 Task: Search for a place to stay in Arequipa, Peru, from August 12 to August 15 for 1 adult. Set the price range between ₹12,000 and ₹16,000, select 2 bedrooms and 3 beds, enable 'Self check-in,' and choose 'English' as the host language.
Action: Mouse moved to (444, 84)
Screenshot: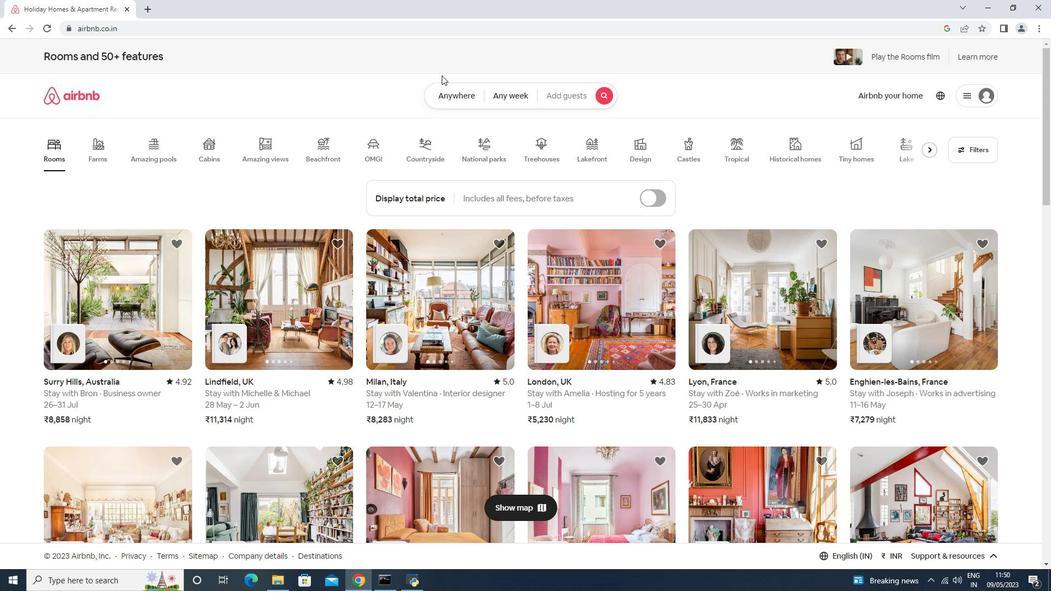 
Action: Mouse pressed left at (444, 84)
Screenshot: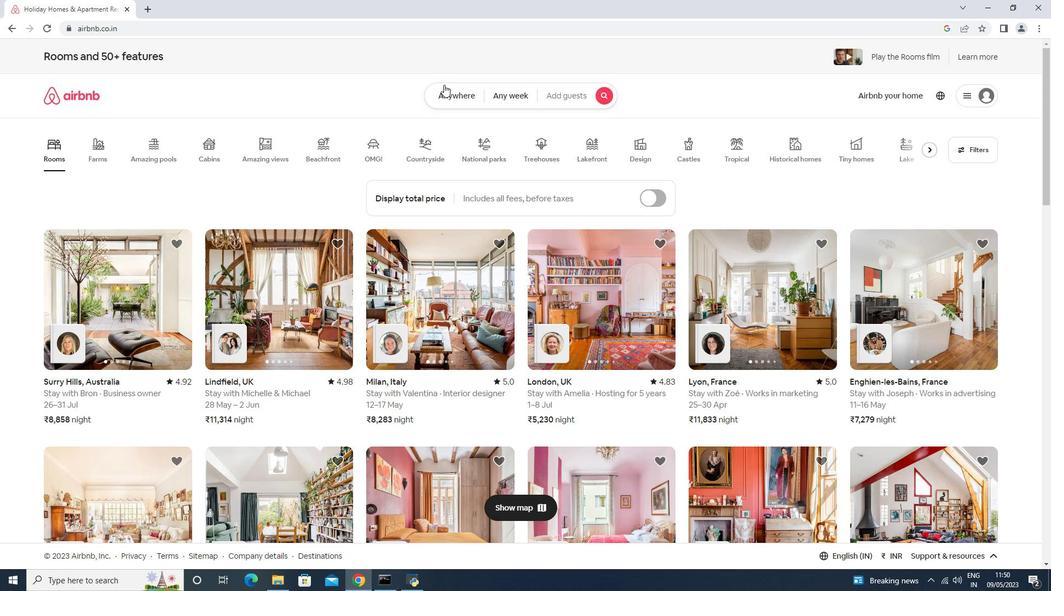 
Action: Mouse moved to (397, 141)
Screenshot: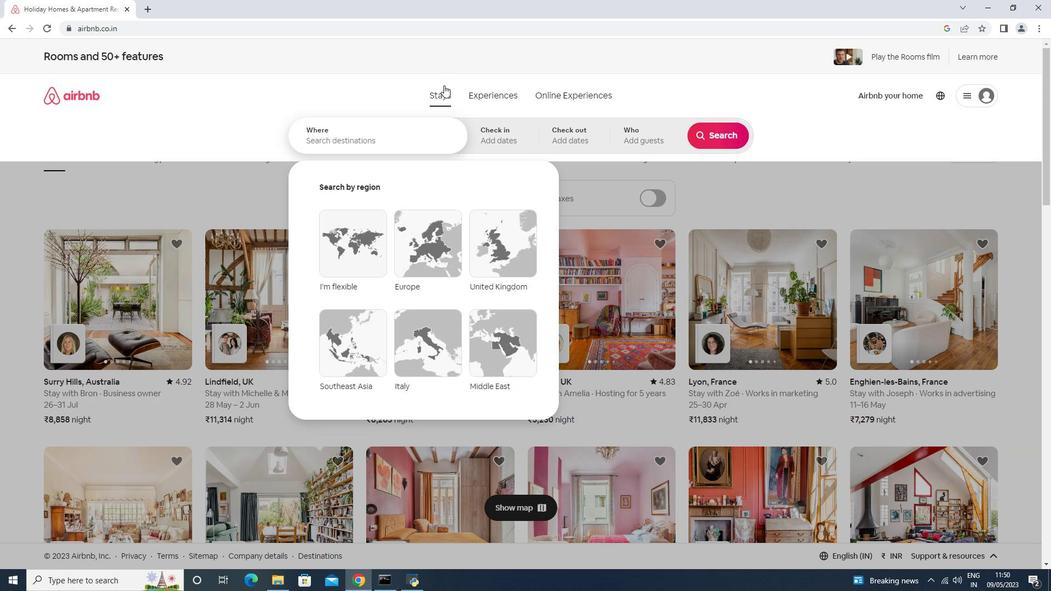
Action: Mouse pressed left at (397, 141)
Screenshot: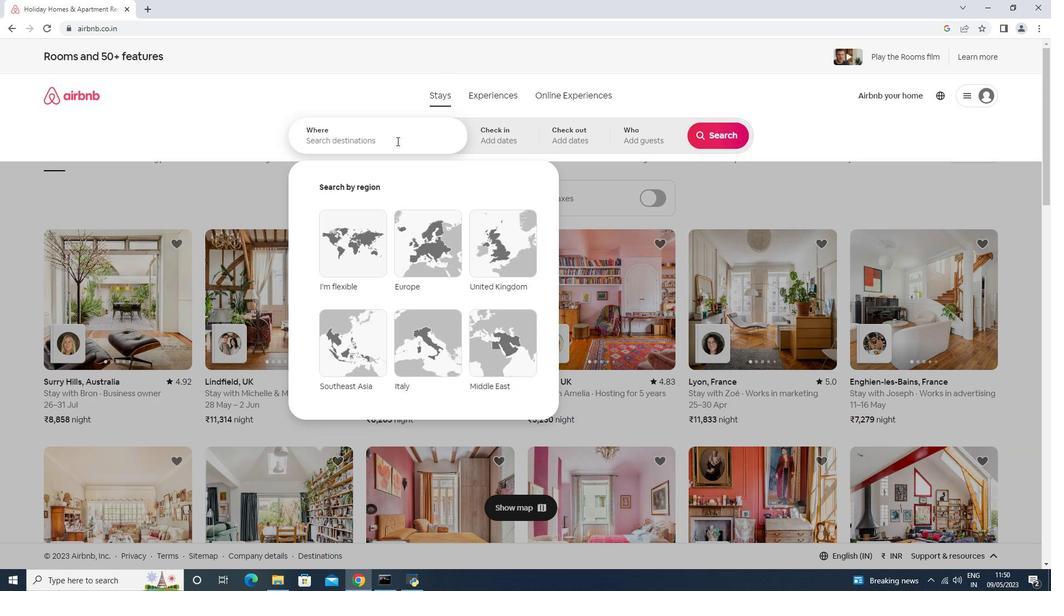 
Action: Key pressed <Key.shift>Arequipa,<Key.space><Key.shift>Peru<Key.enter>
Screenshot: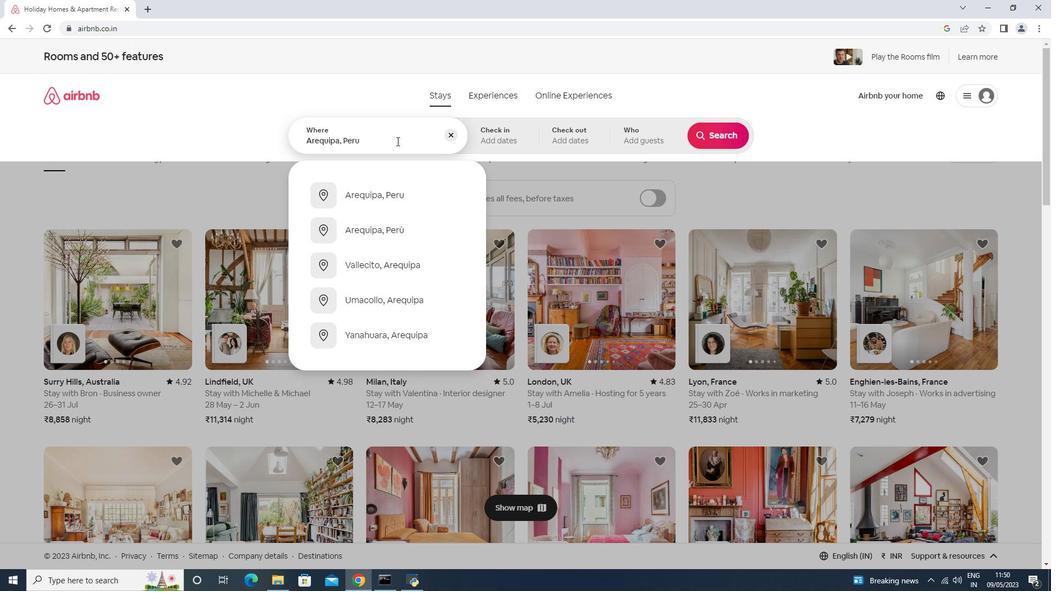 
Action: Mouse moved to (721, 227)
Screenshot: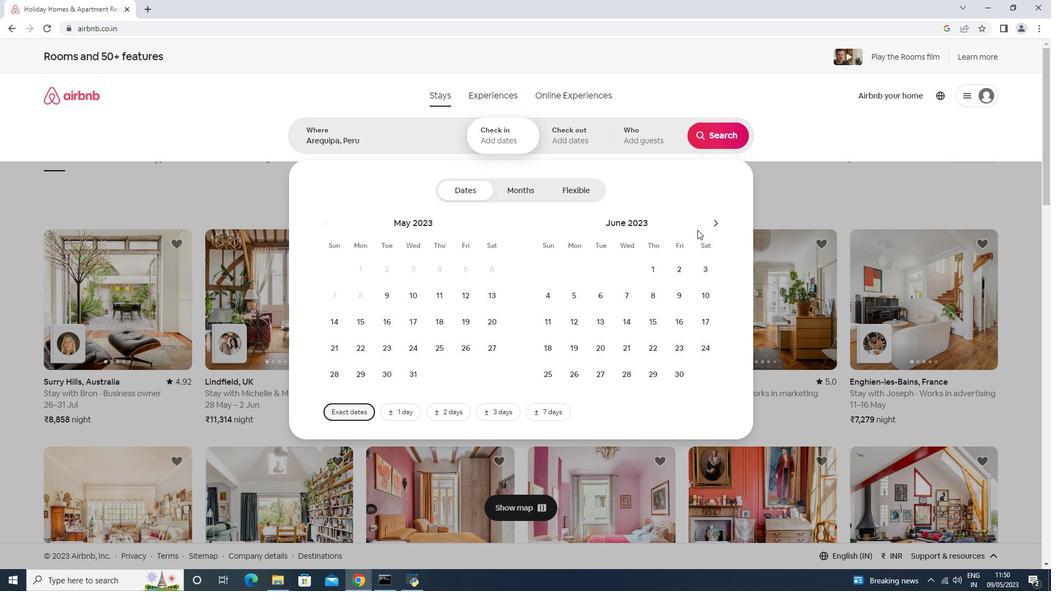 
Action: Mouse pressed left at (721, 227)
Screenshot: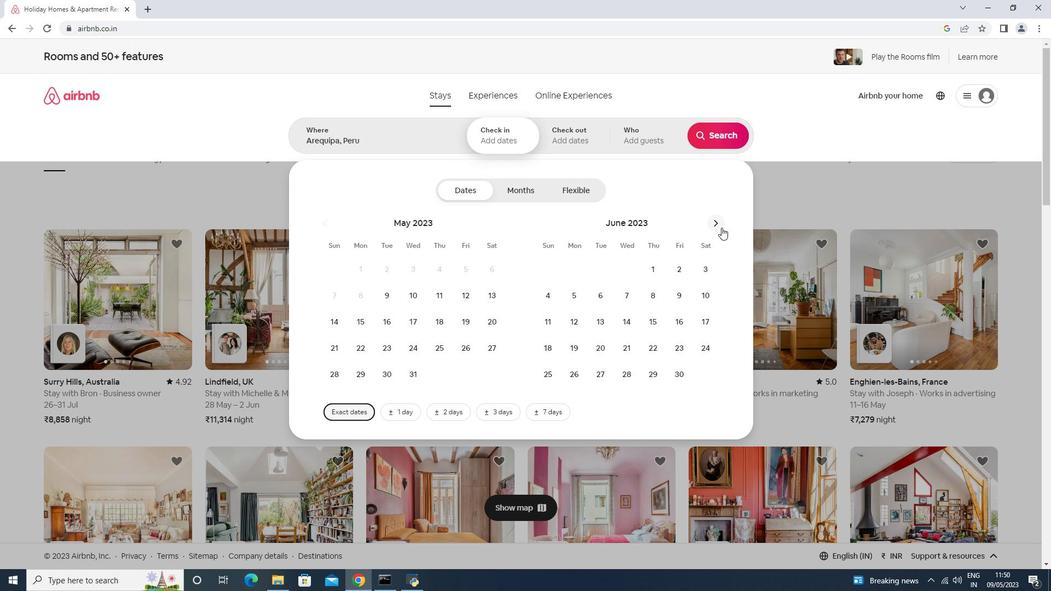 
Action: Mouse pressed left at (721, 227)
Screenshot: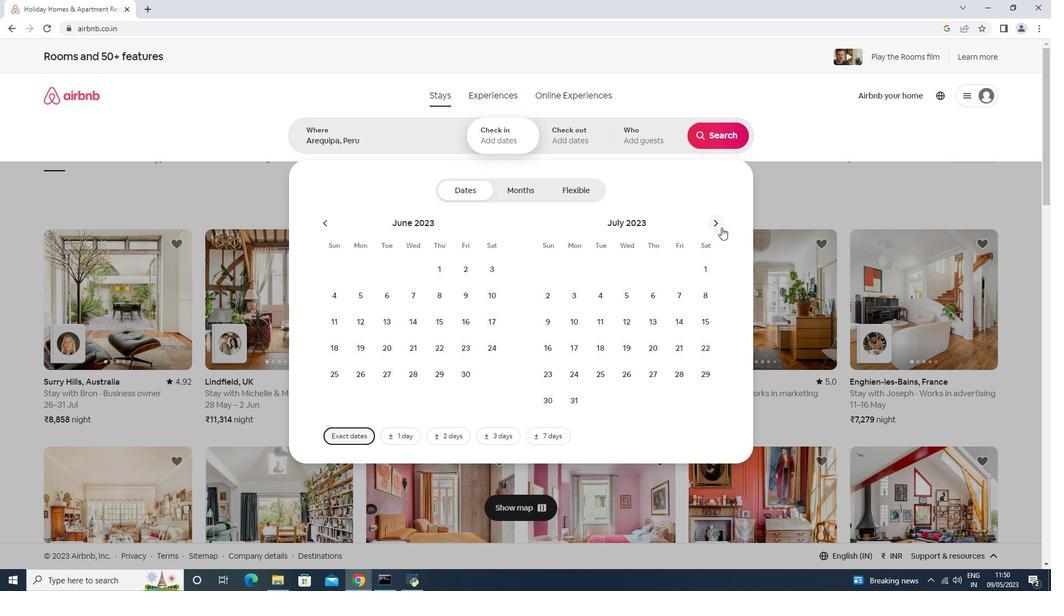 
Action: Mouse moved to (692, 294)
Screenshot: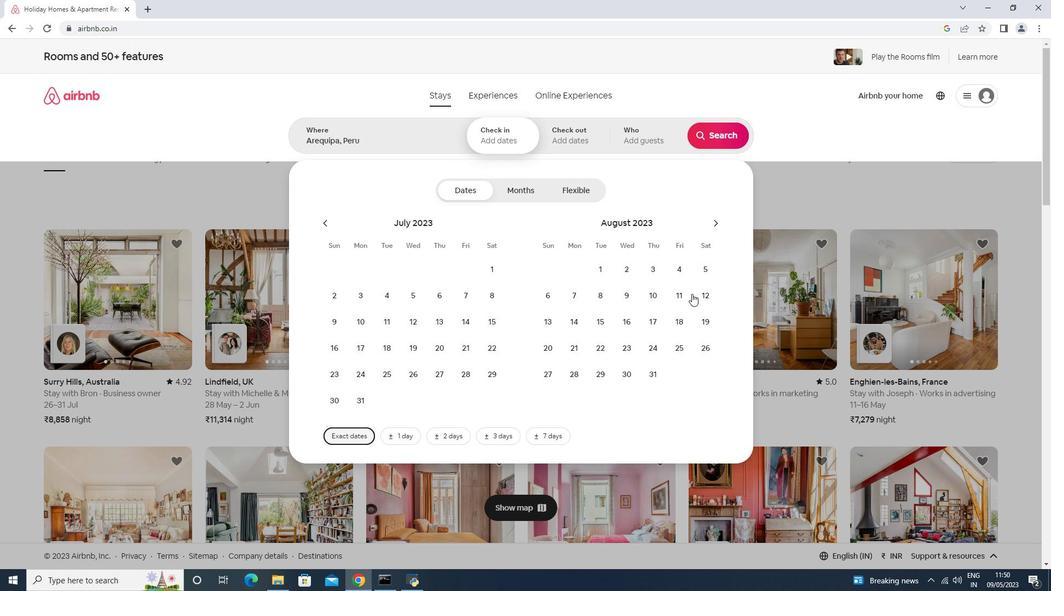 
Action: Mouse pressed left at (692, 294)
Screenshot: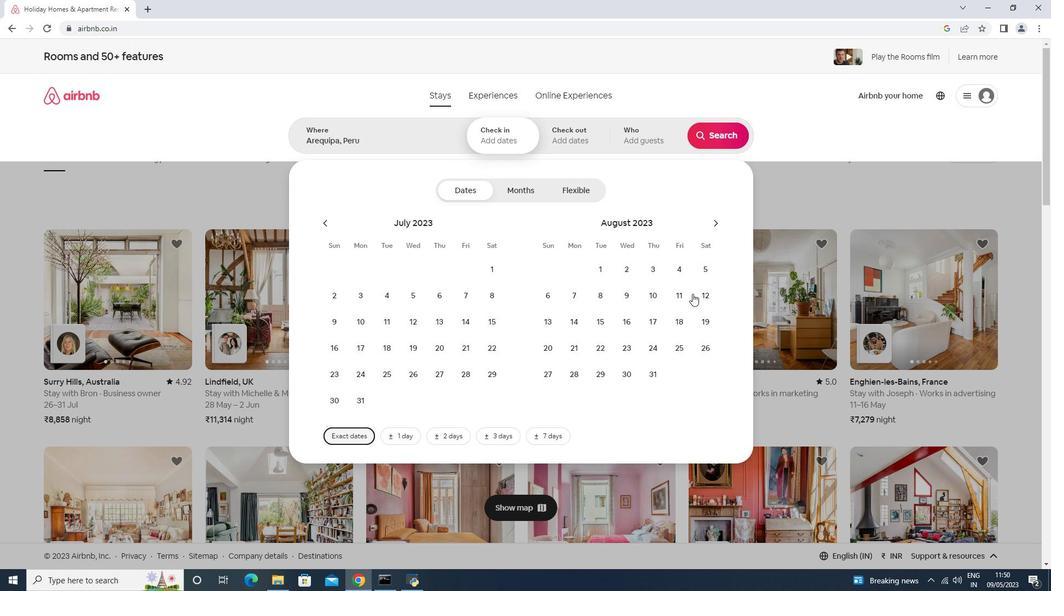 
Action: Mouse moved to (591, 320)
Screenshot: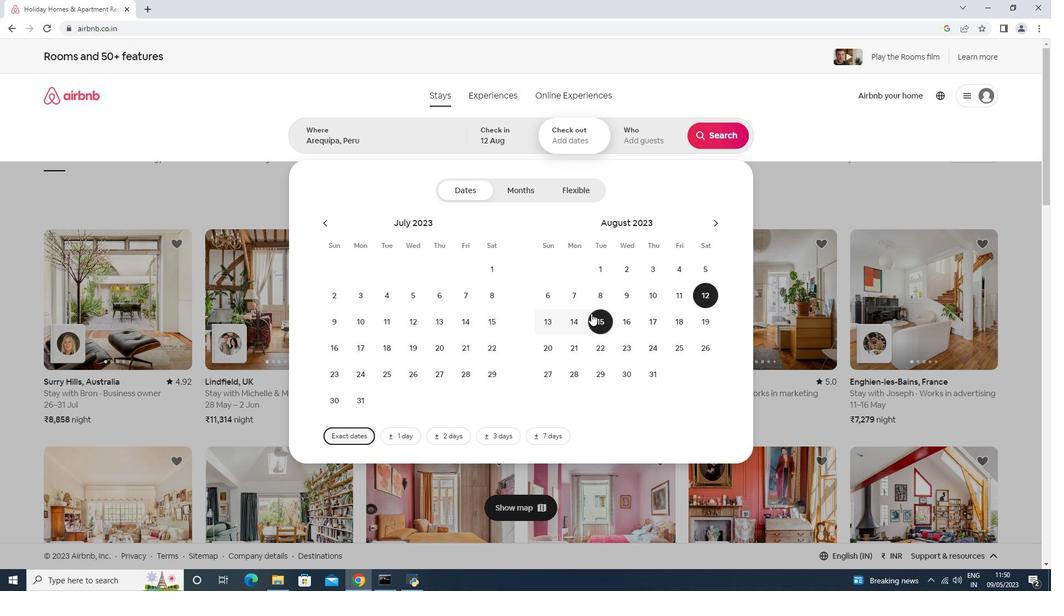 
Action: Mouse pressed left at (591, 320)
Screenshot: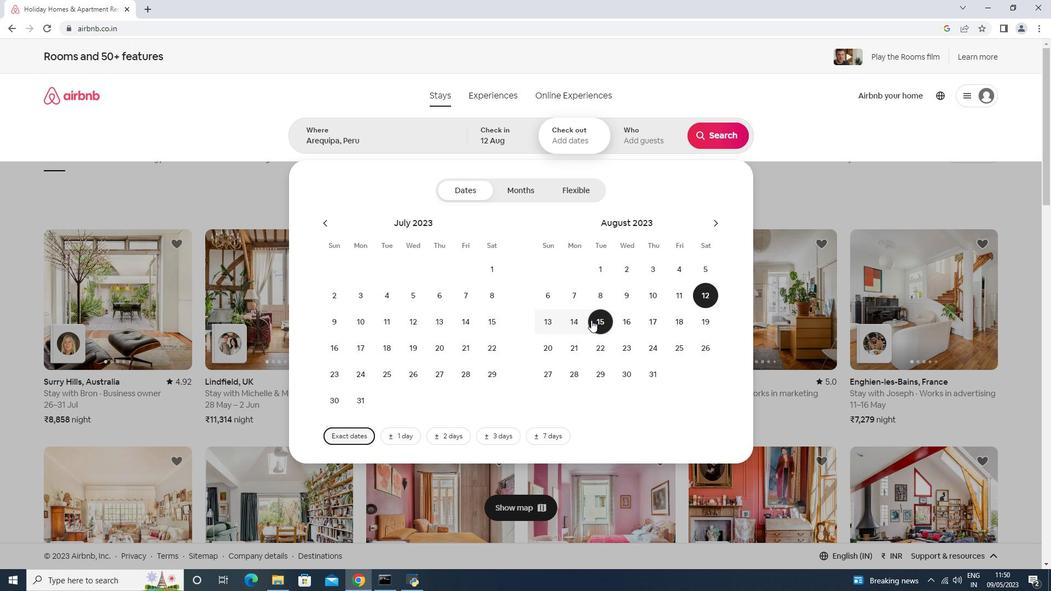 
Action: Mouse moved to (637, 143)
Screenshot: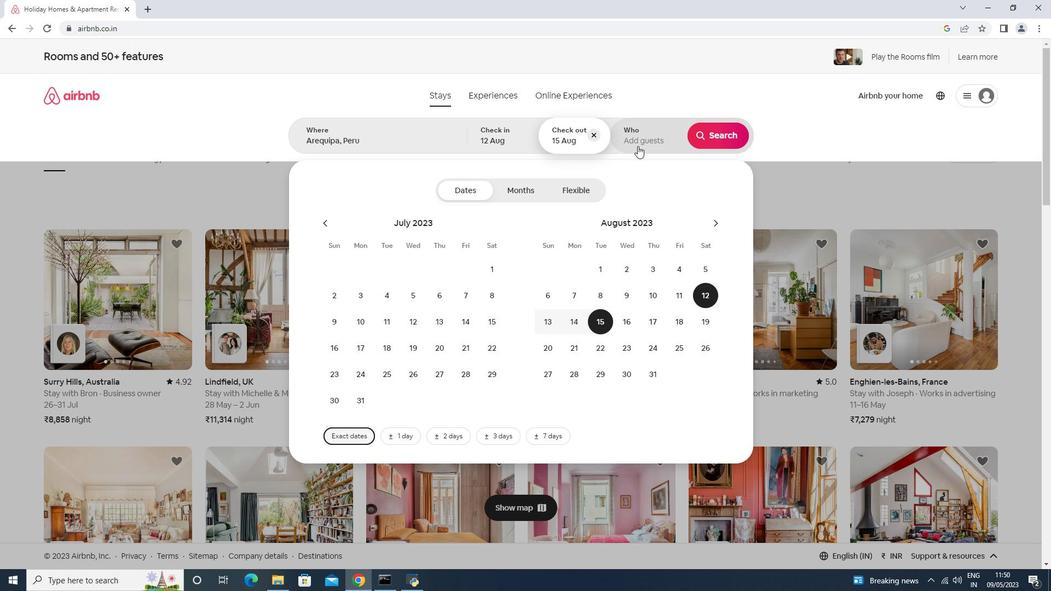 
Action: Mouse pressed left at (637, 143)
Screenshot: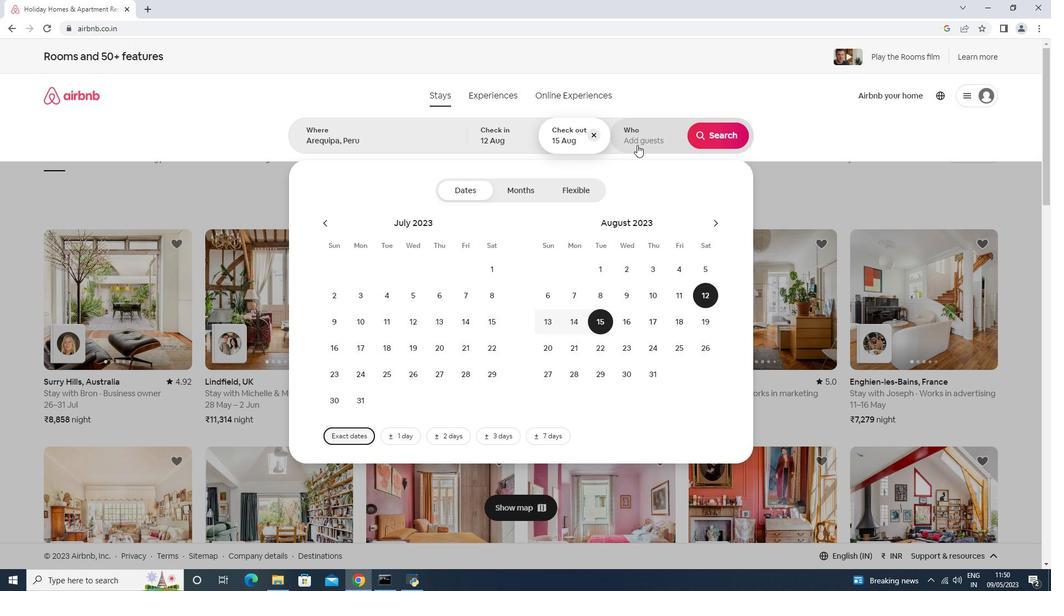 
Action: Mouse moved to (726, 200)
Screenshot: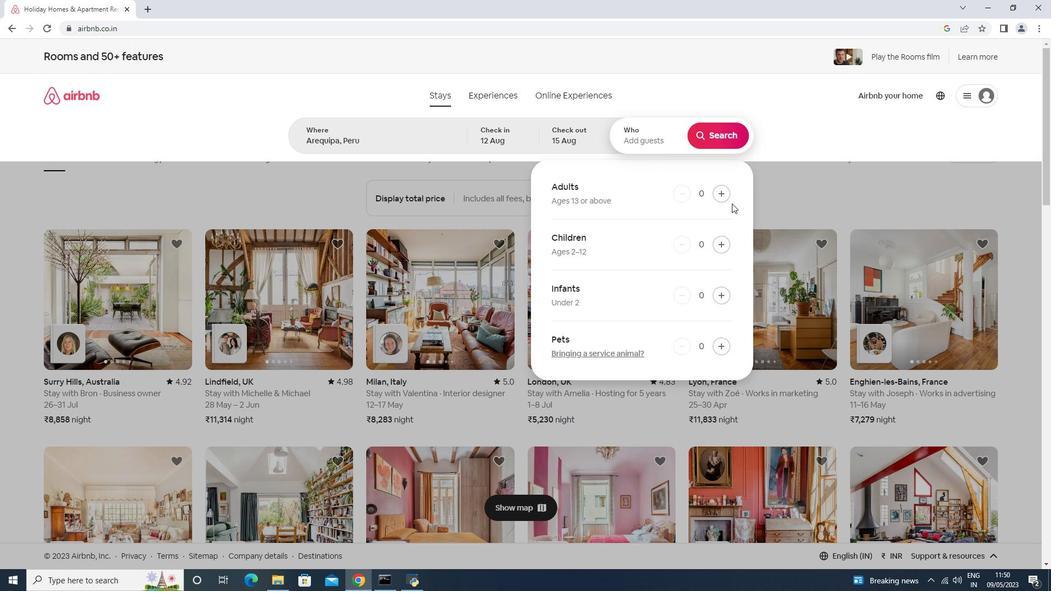 
Action: Mouse pressed left at (726, 200)
Screenshot: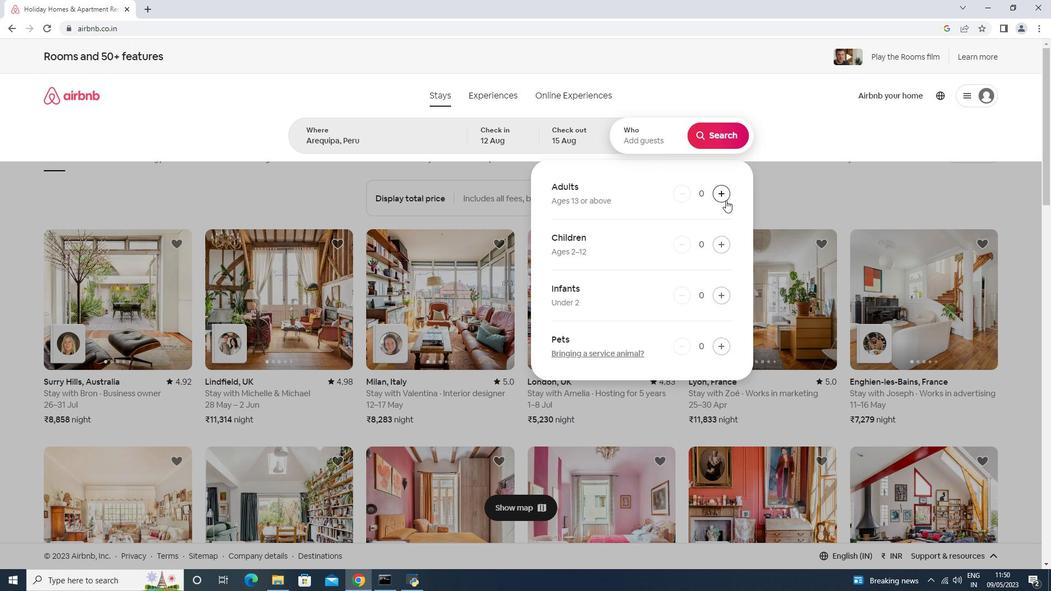
Action: Mouse pressed left at (726, 200)
Screenshot: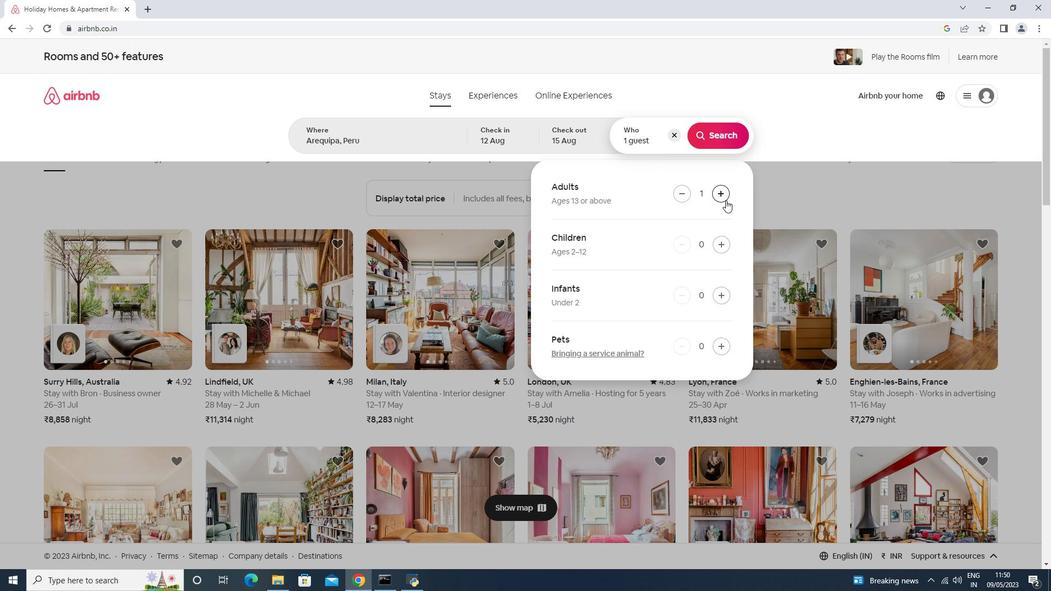 
Action: Mouse pressed left at (726, 200)
Screenshot: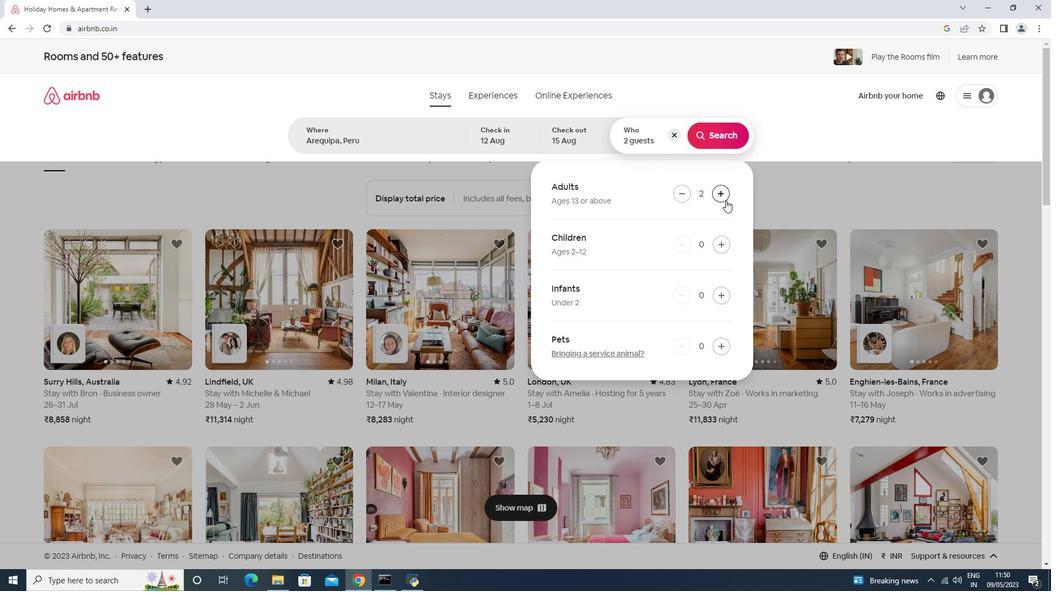 
Action: Mouse moved to (717, 136)
Screenshot: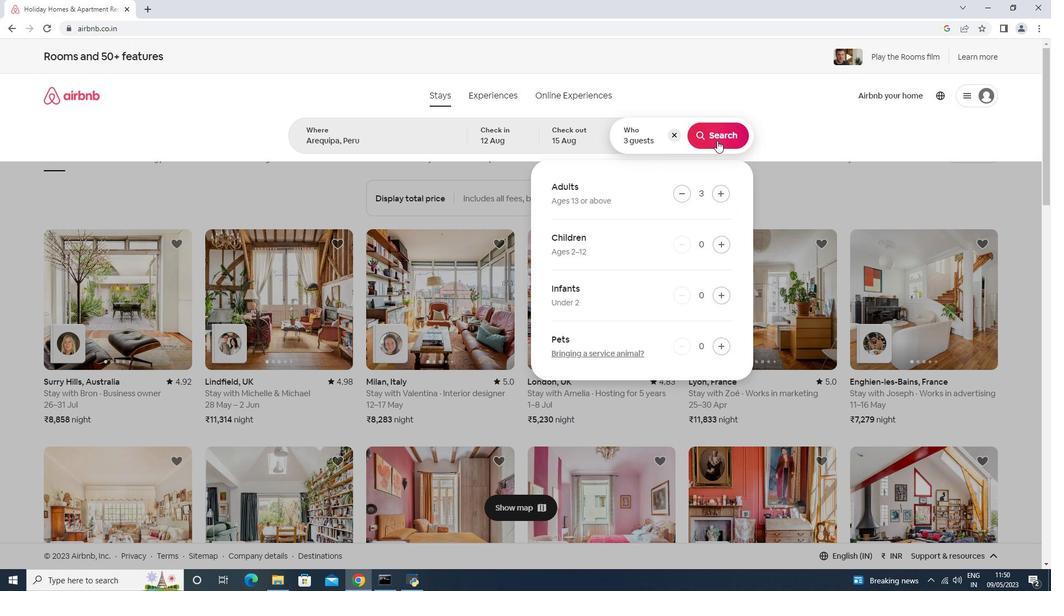 
Action: Mouse pressed left at (717, 136)
Screenshot: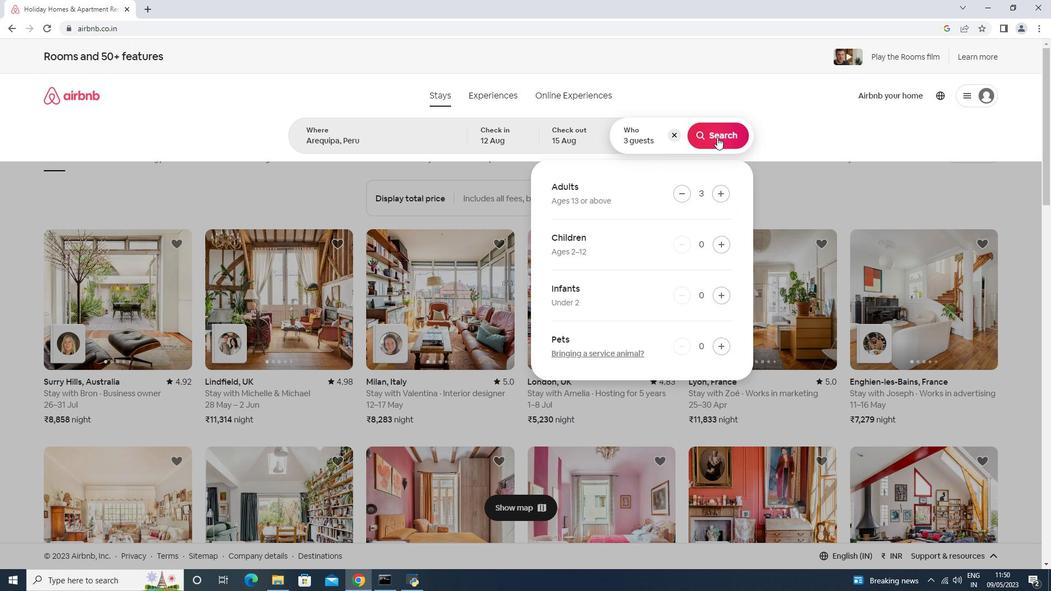 
Action: Mouse moved to (987, 109)
Screenshot: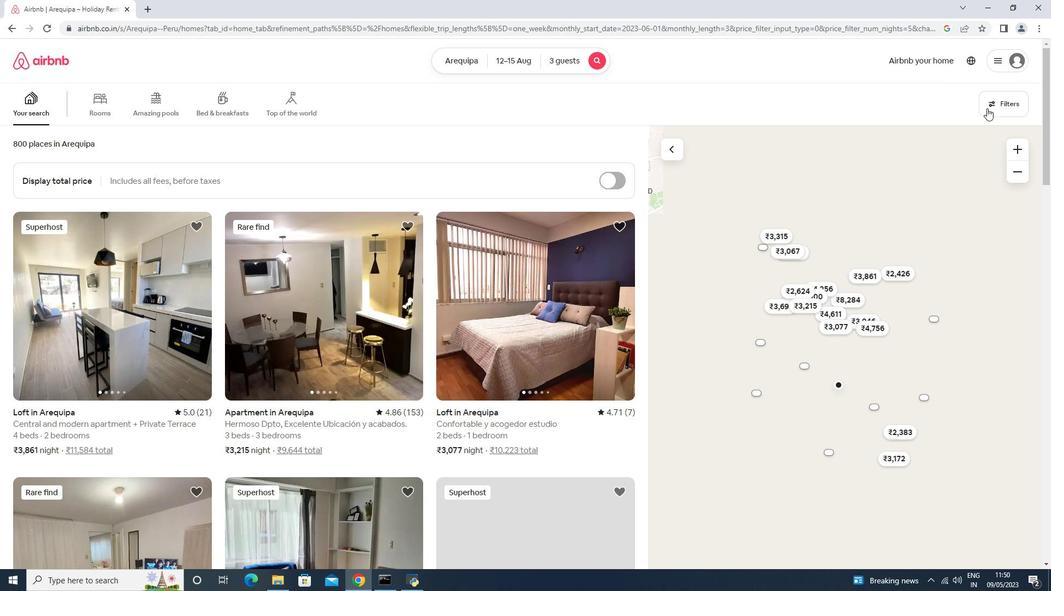 
Action: Mouse pressed left at (993, 106)
Screenshot: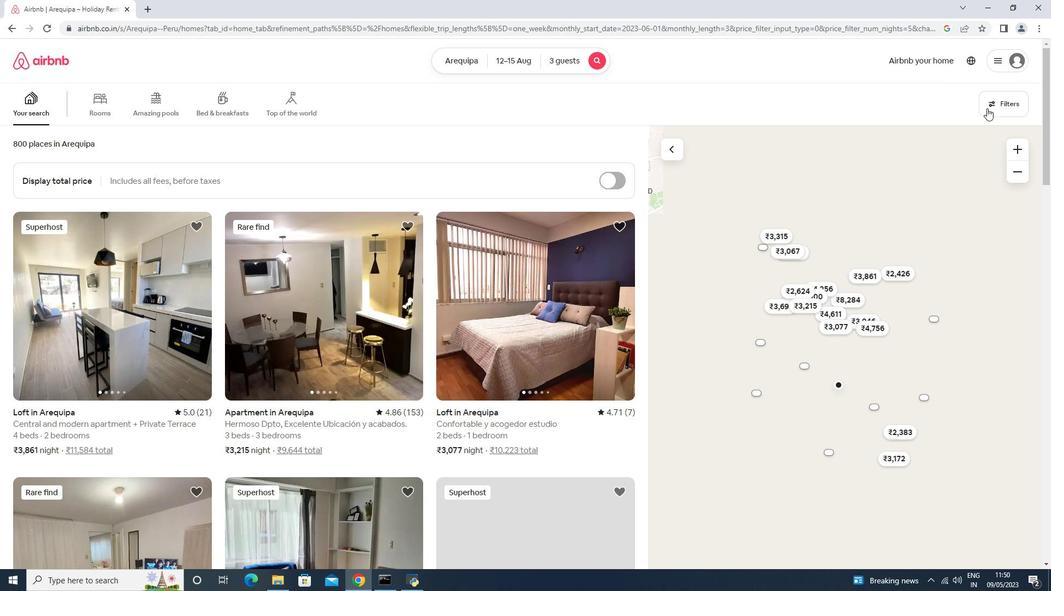 
Action: Mouse moved to (445, 370)
Screenshot: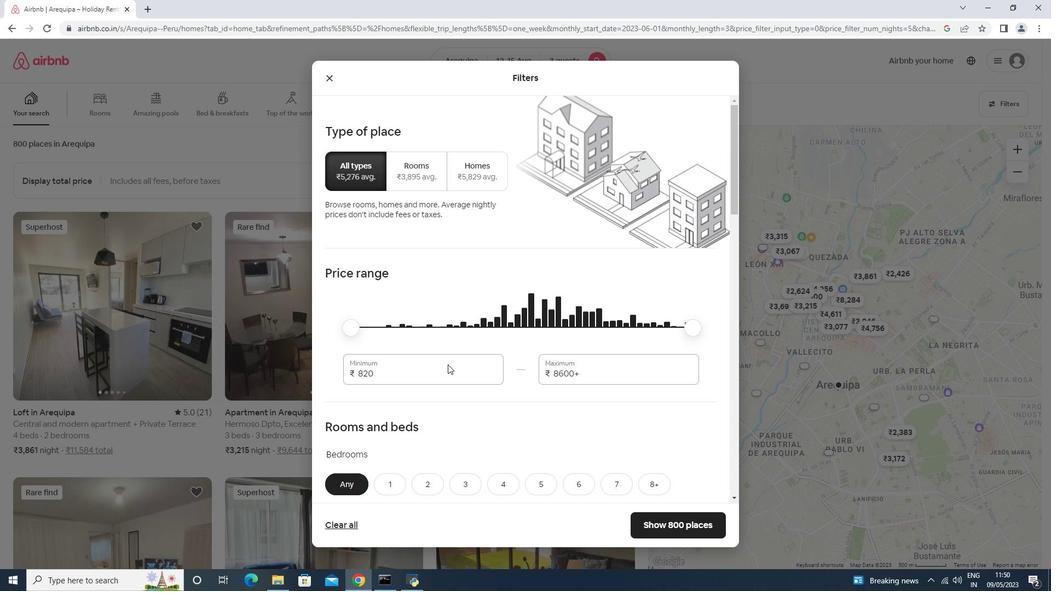 
Action: Mouse pressed left at (445, 370)
Screenshot: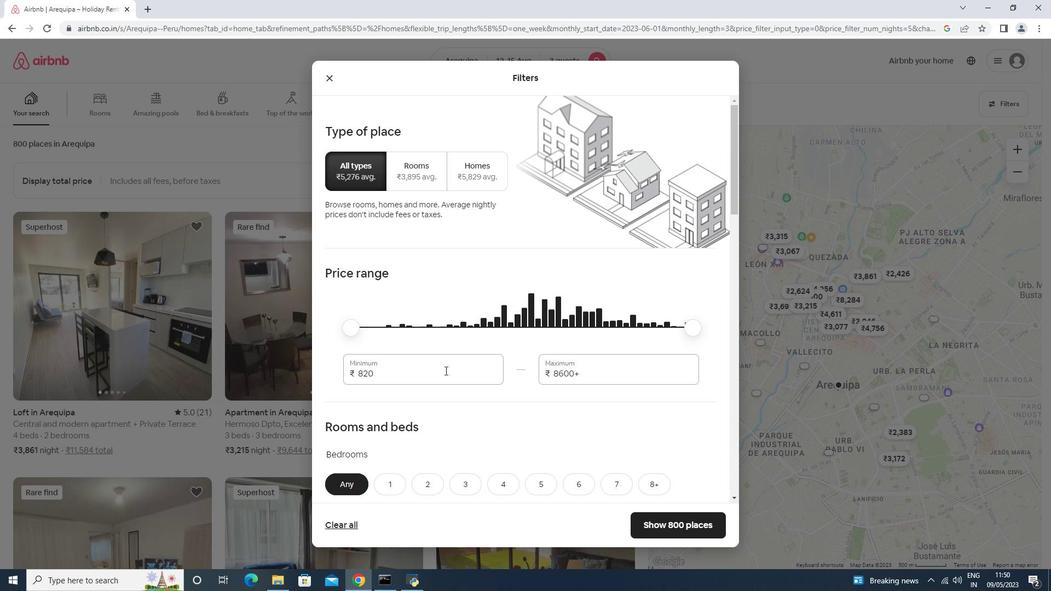
Action: Key pressed <Key.backspace><Key.backspace><Key.backspace><Key.backspace><Key.backspace><Key.backspace><Key.backspace><Key.backspace><Key.backspace>12000<Key.tab>1600
Screenshot: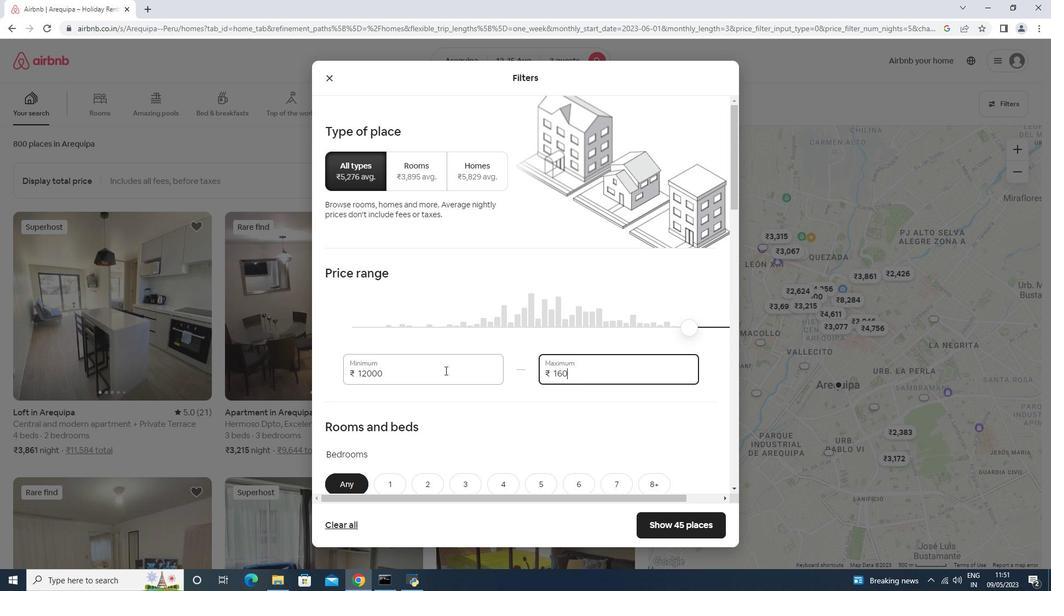 
Action: Mouse moved to (436, 369)
Screenshot: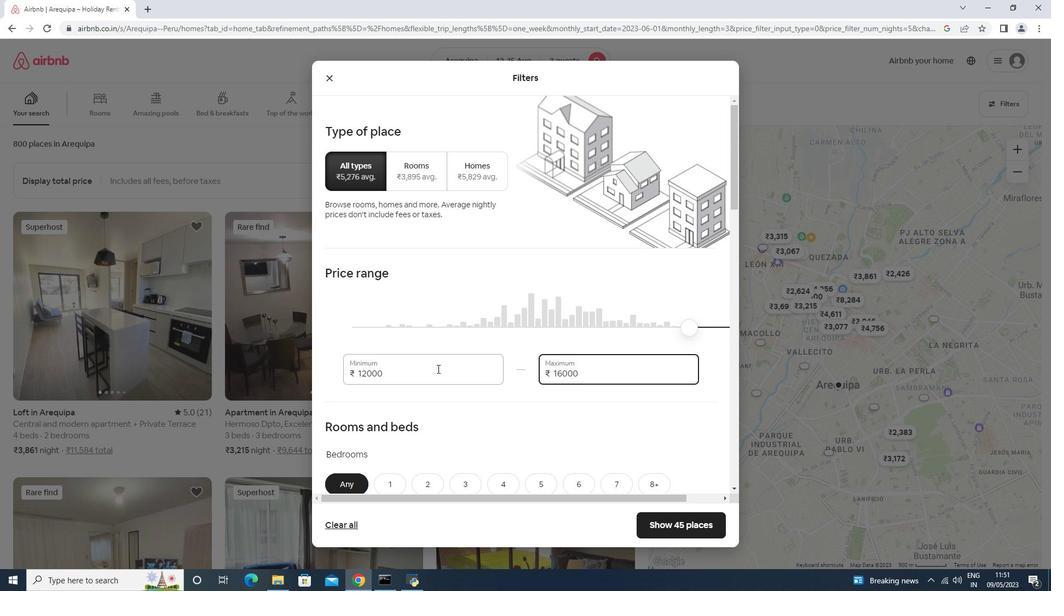 
Action: Mouse scrolled (436, 368) with delta (0, 0)
Screenshot: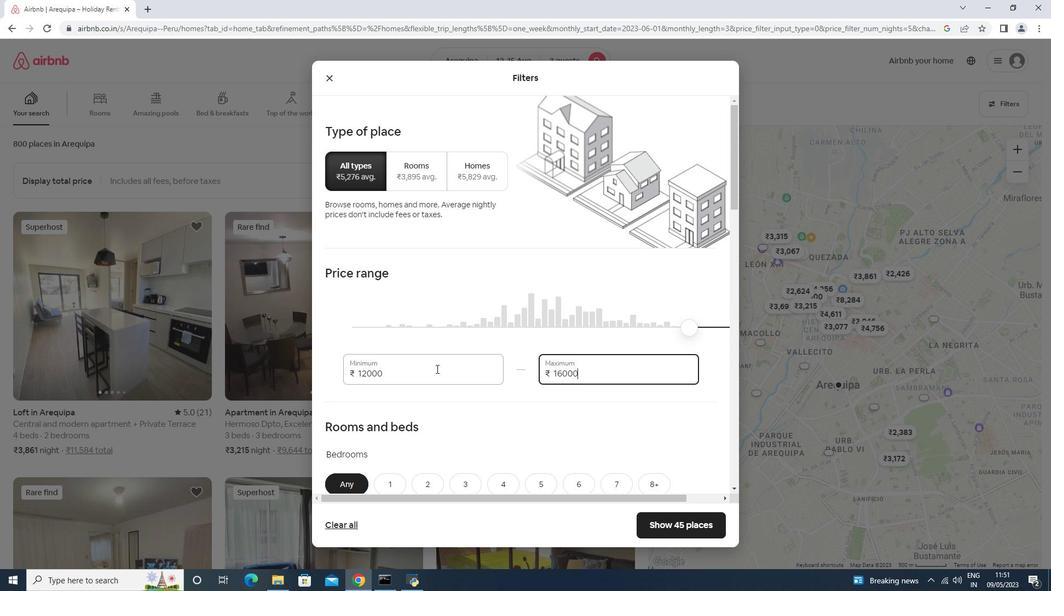 
Action: Mouse scrolled (436, 368) with delta (0, 0)
Screenshot: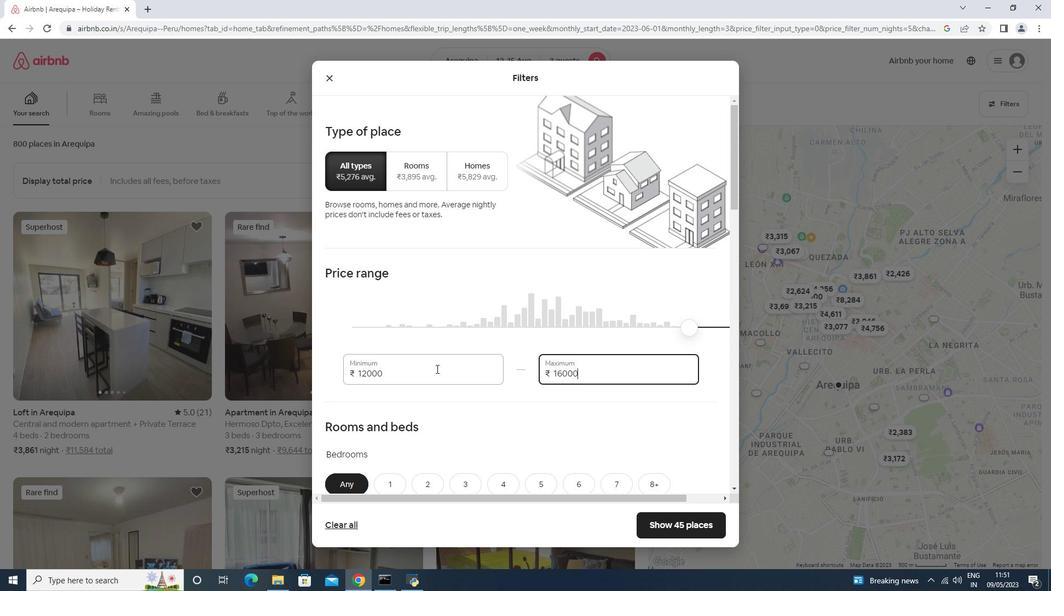 
Action: Mouse moved to (437, 374)
Screenshot: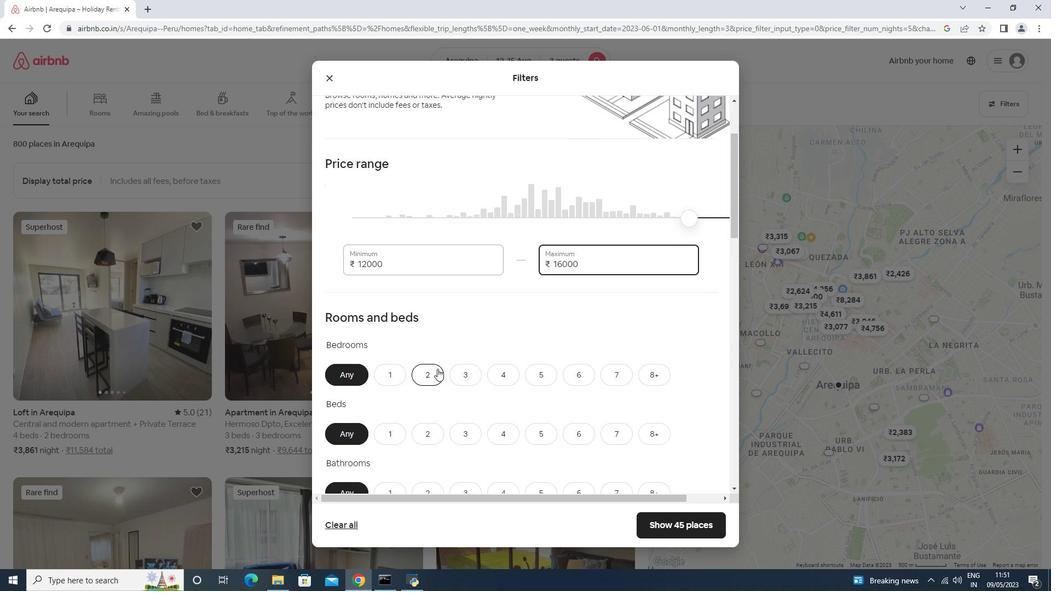 
Action: Mouse pressed left at (437, 374)
Screenshot: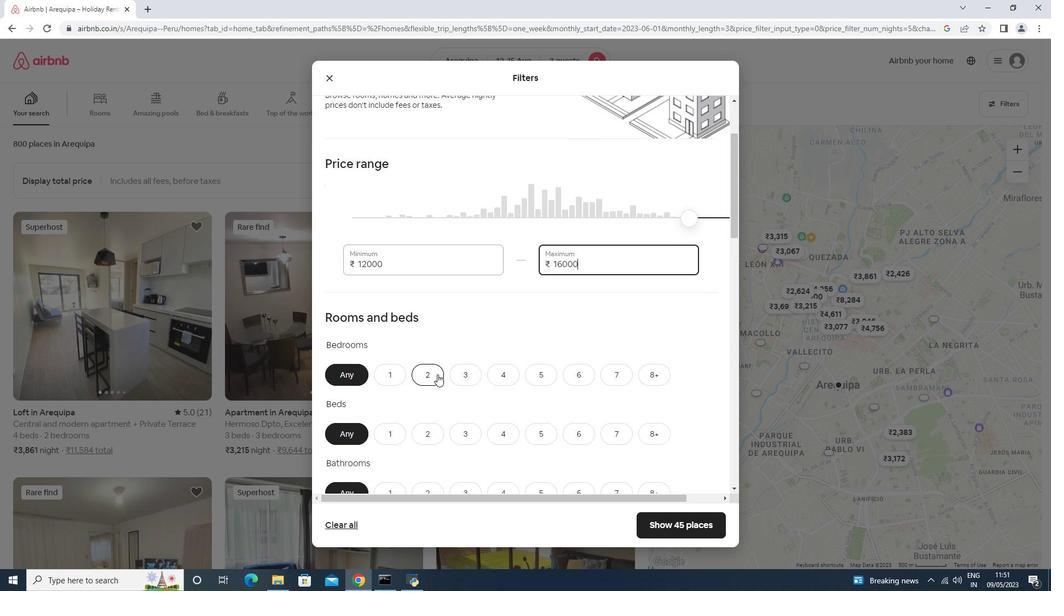 
Action: Mouse moved to (471, 432)
Screenshot: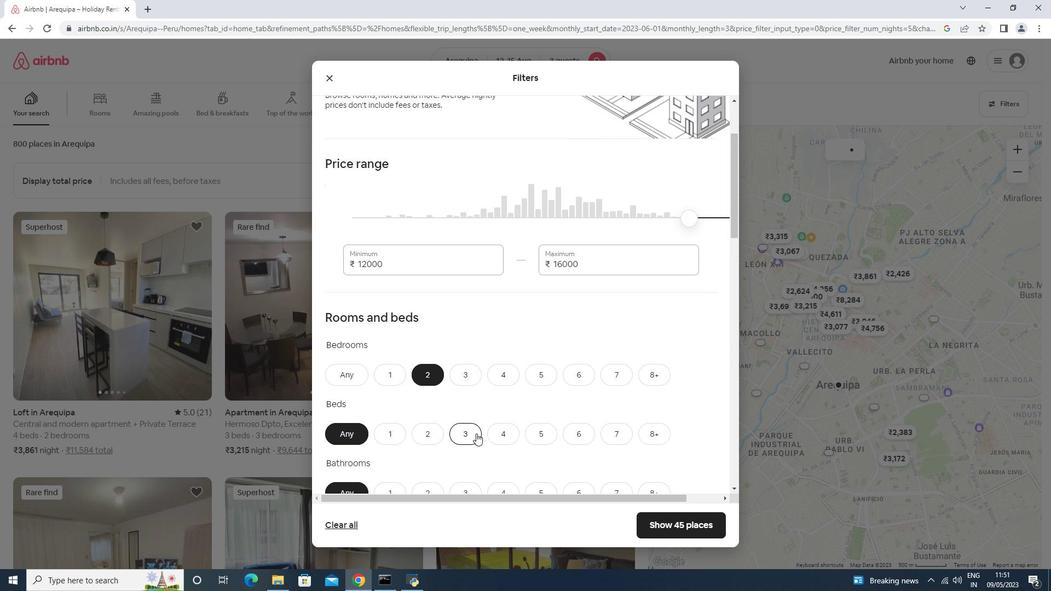 
Action: Mouse pressed left at (471, 432)
Screenshot: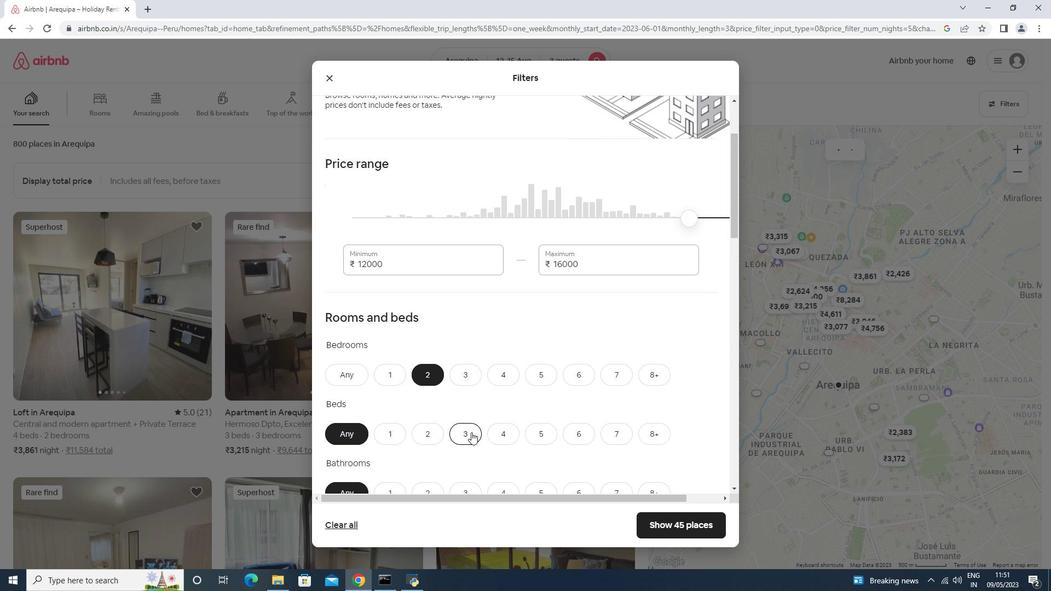
Action: Mouse moved to (472, 431)
Screenshot: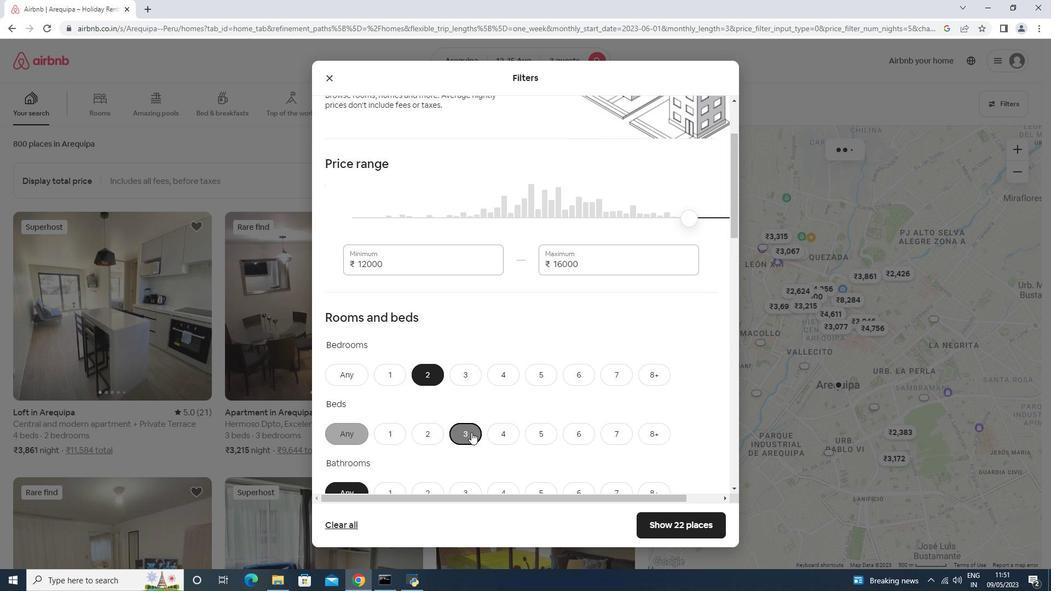 
Action: Mouse scrolled (472, 430) with delta (0, 0)
Screenshot: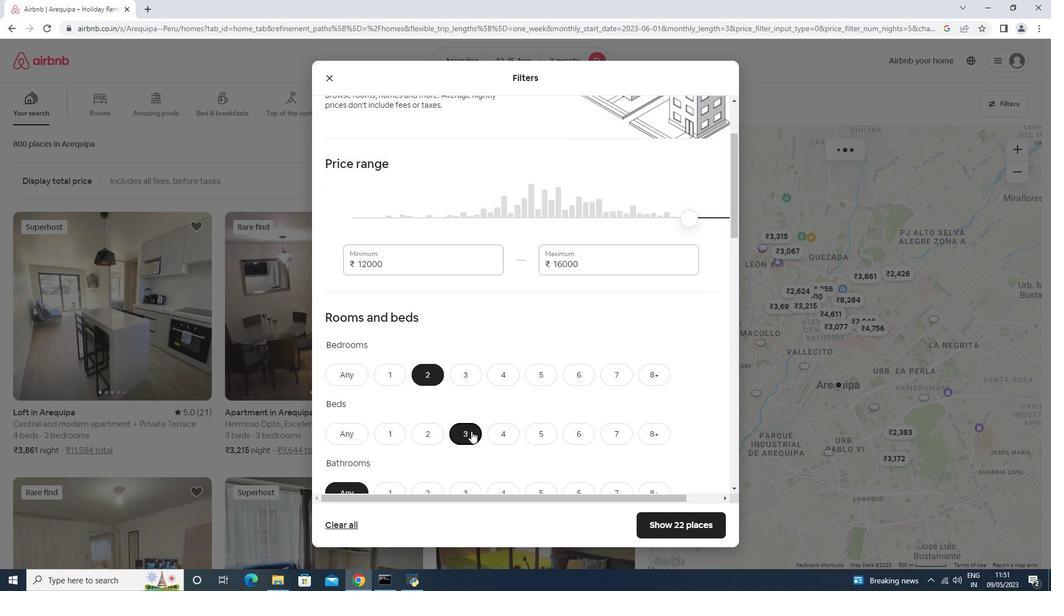 
Action: Mouse scrolled (472, 430) with delta (0, 0)
Screenshot: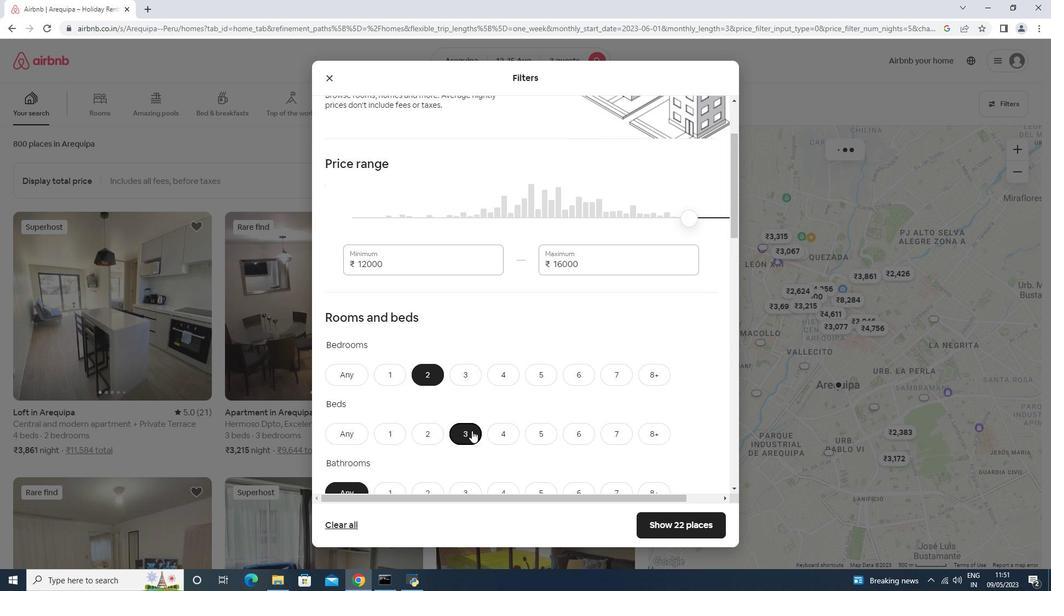 
Action: Mouse scrolled (472, 430) with delta (0, 0)
Screenshot: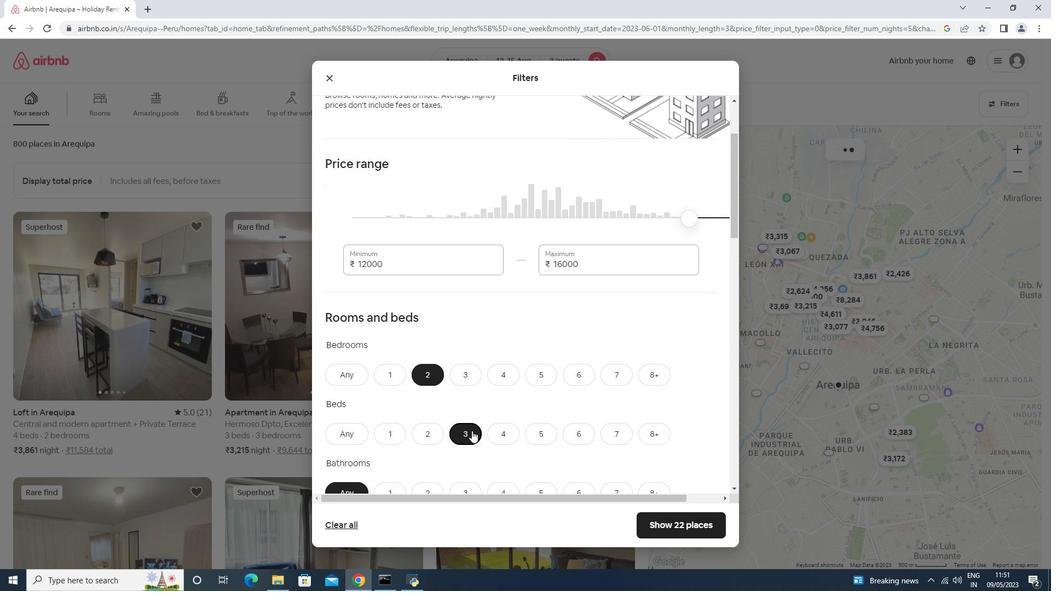 
Action: Mouse moved to (394, 325)
Screenshot: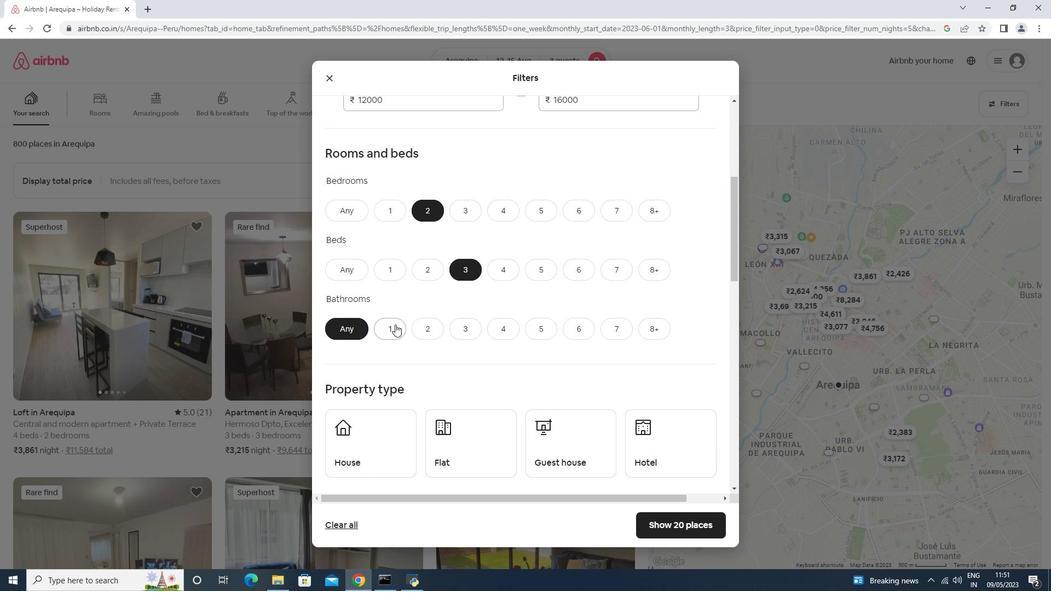 
Action: Mouse pressed left at (394, 325)
Screenshot: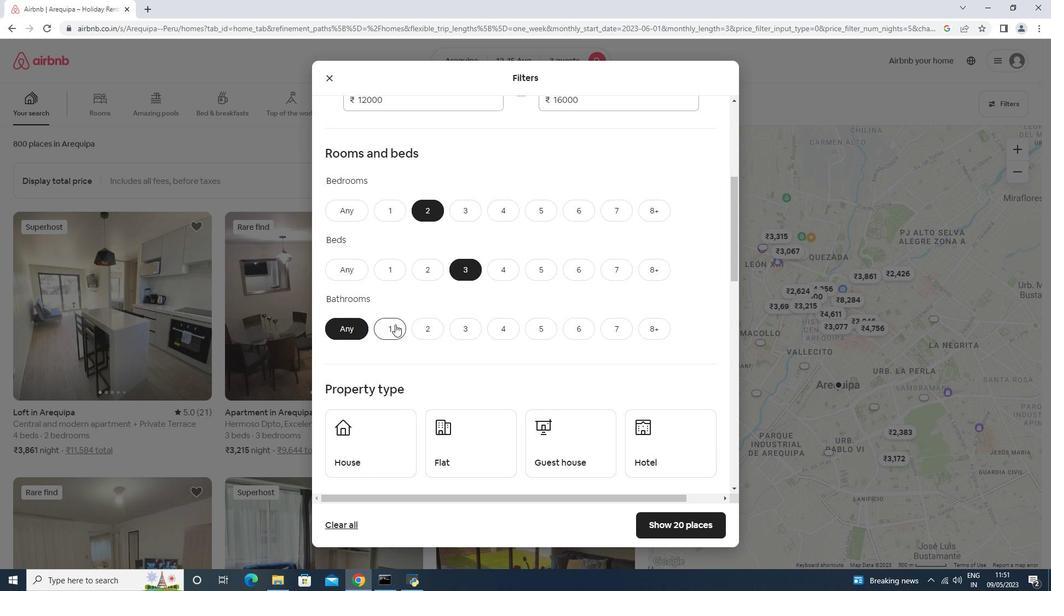 
Action: Mouse moved to (359, 469)
Screenshot: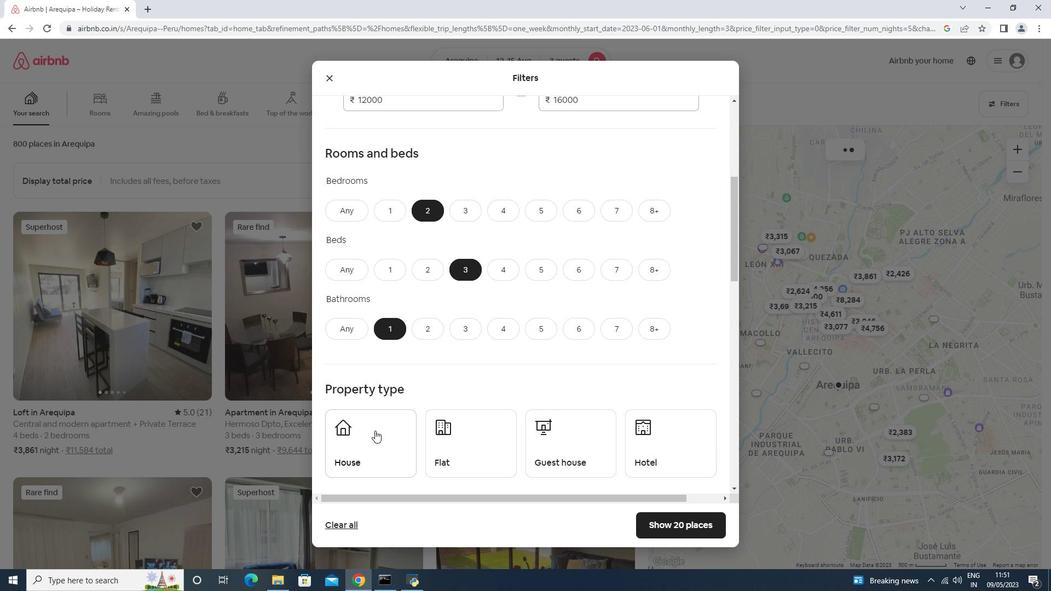 
Action: Mouse pressed left at (359, 469)
Screenshot: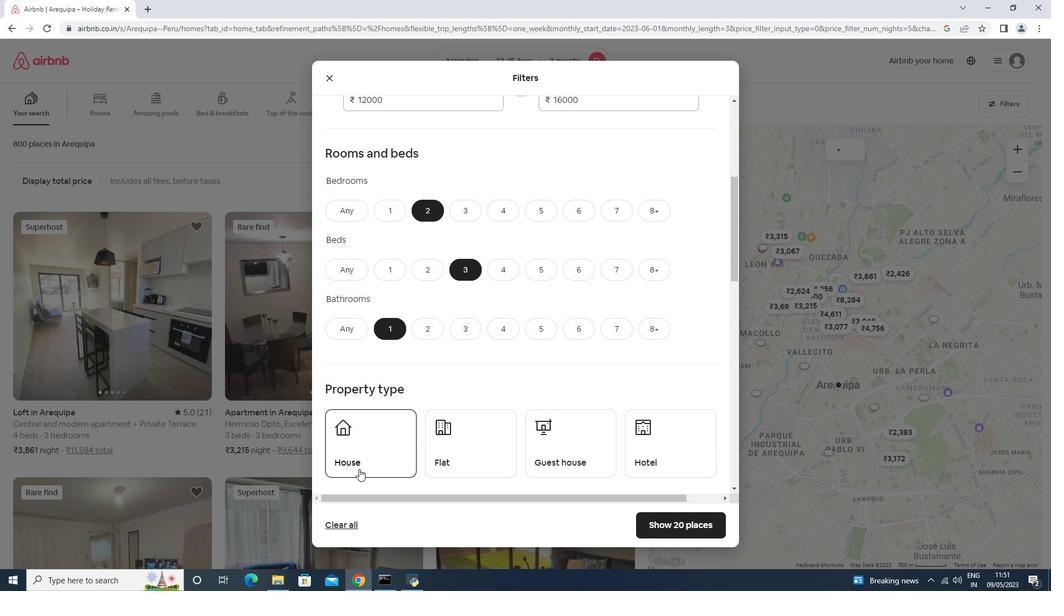 
Action: Mouse moved to (460, 469)
Screenshot: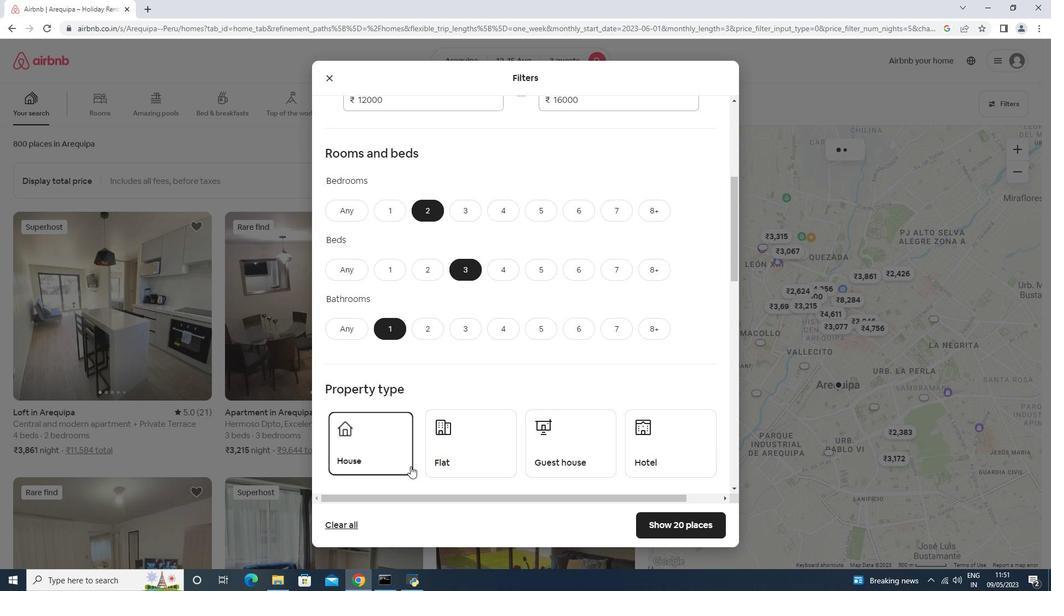 
Action: Mouse pressed left at (460, 469)
Screenshot: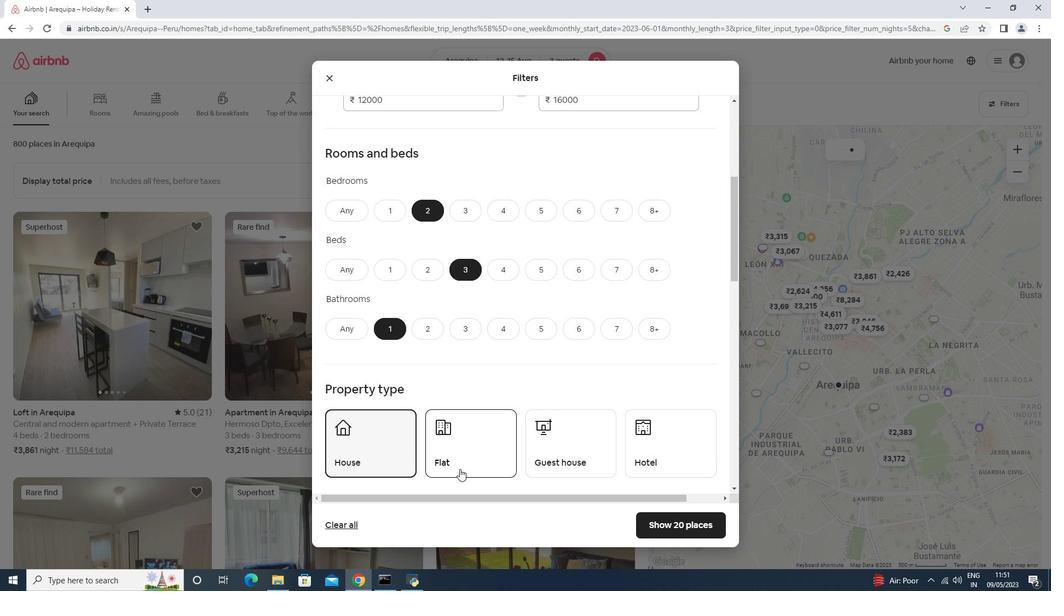 
Action: Mouse moved to (575, 444)
Screenshot: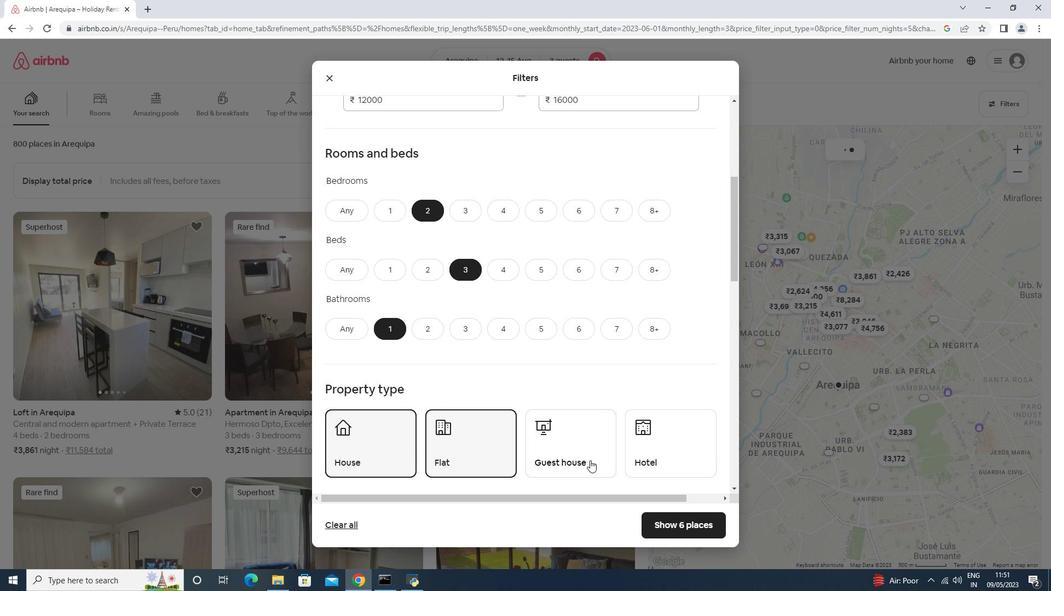 
Action: Mouse pressed left at (575, 444)
Screenshot: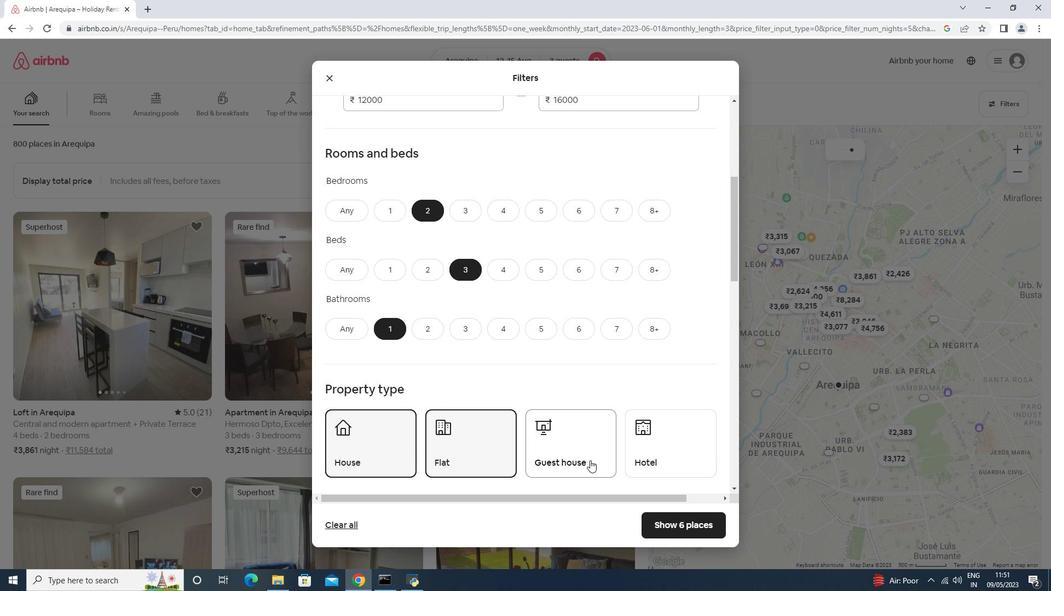 
Action: Mouse moved to (581, 439)
Screenshot: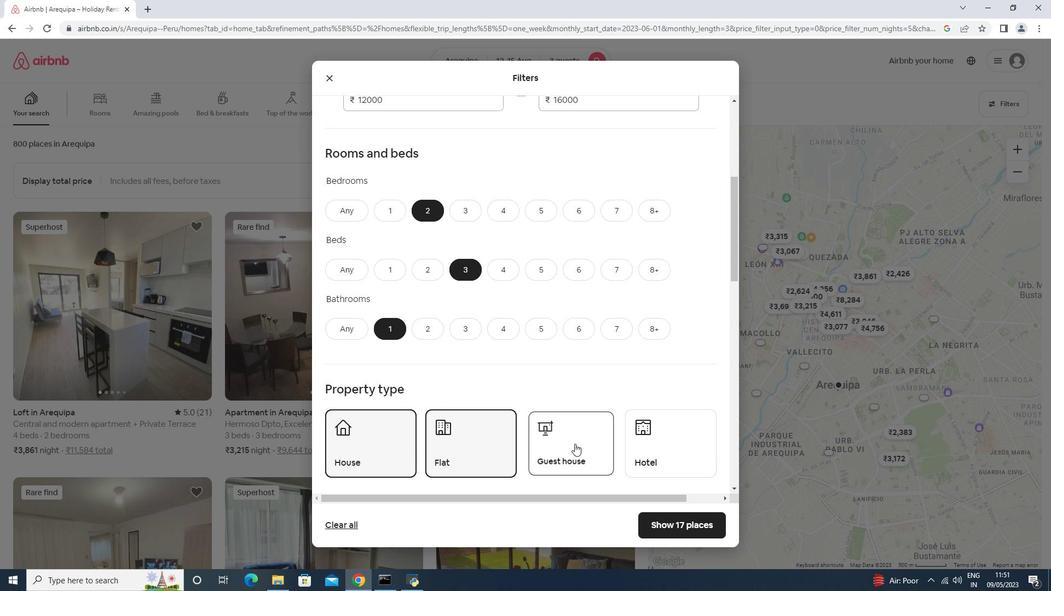 
Action: Mouse scrolled (581, 438) with delta (0, 0)
Screenshot: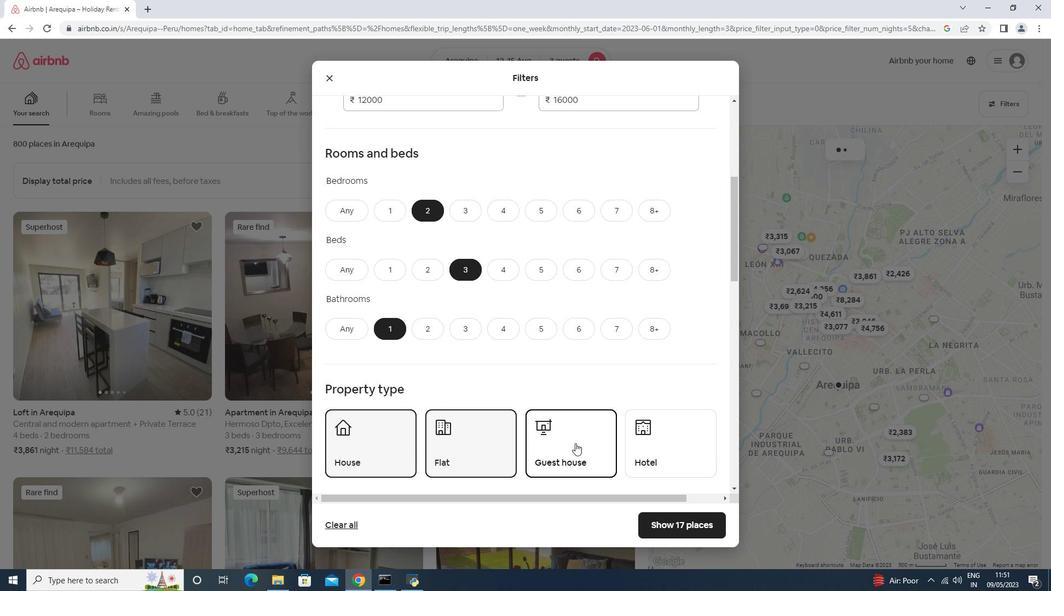 
Action: Mouse scrolled (581, 438) with delta (0, 0)
Screenshot: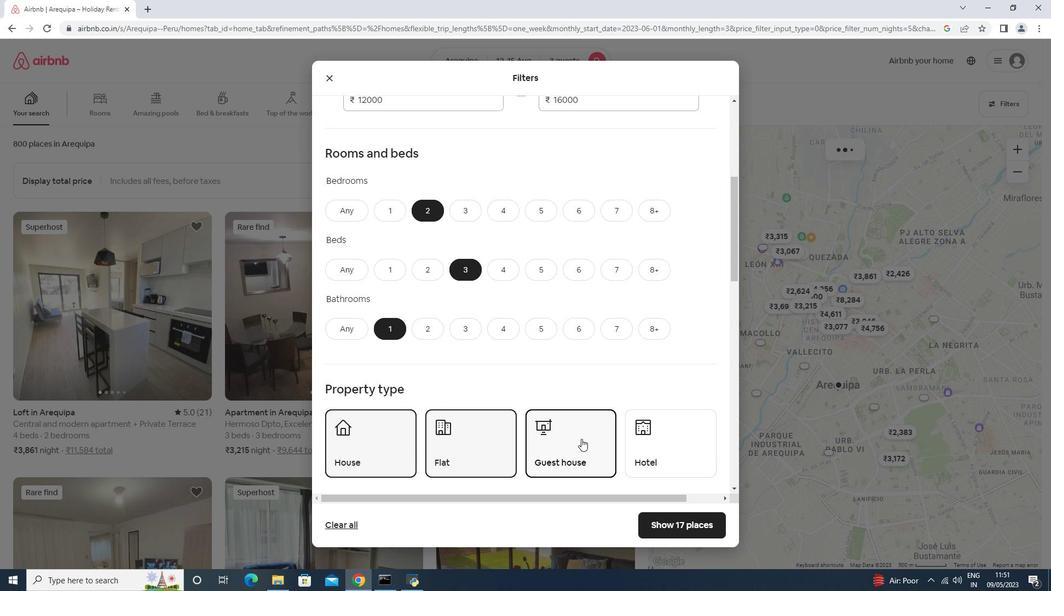 
Action: Mouse scrolled (581, 438) with delta (0, 0)
Screenshot: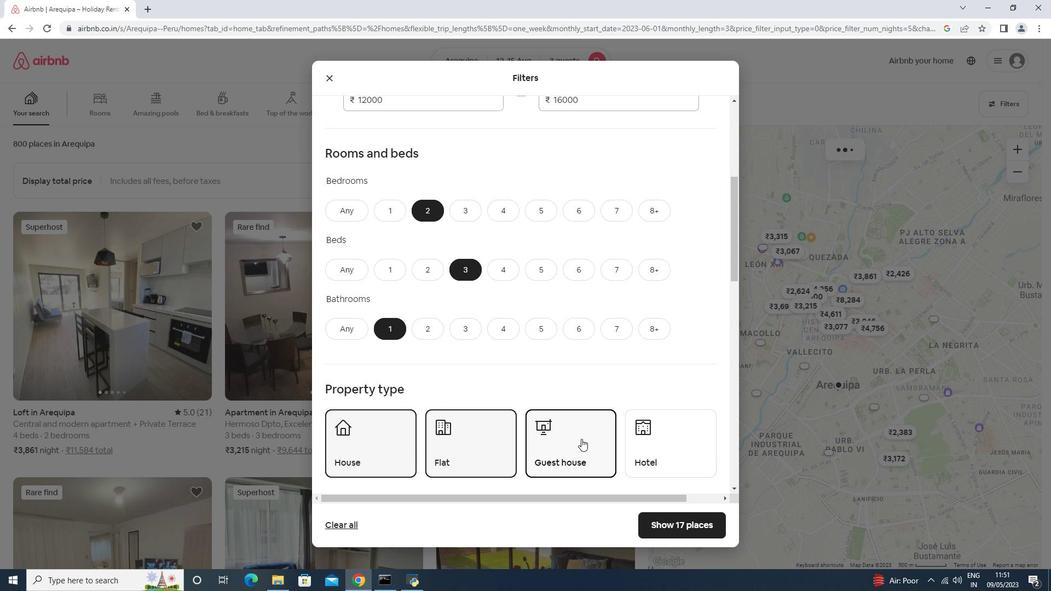 
Action: Mouse scrolled (581, 438) with delta (0, 0)
Screenshot: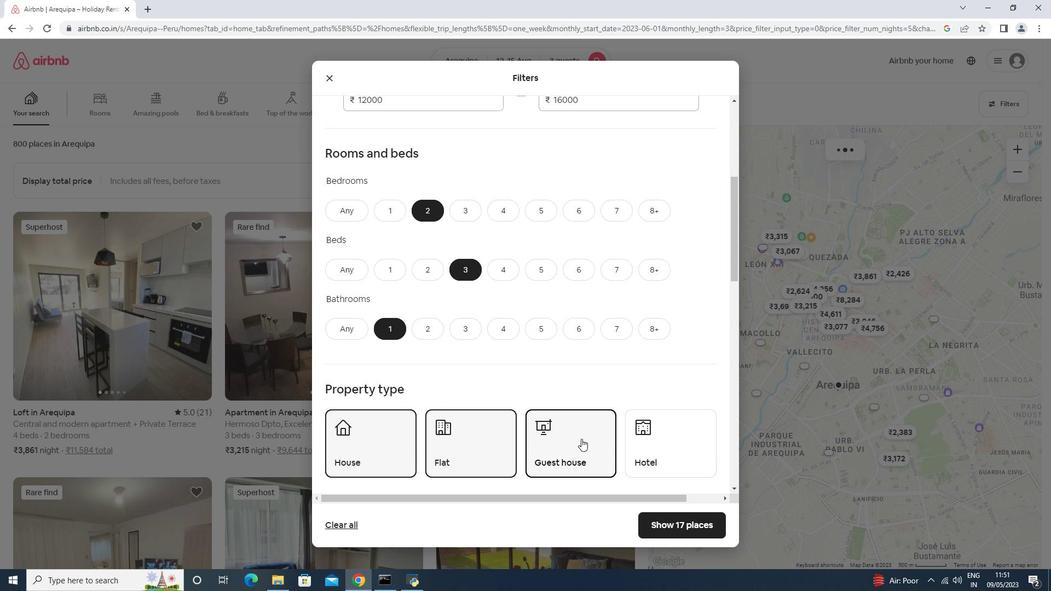 
Action: Mouse scrolled (581, 438) with delta (0, 0)
Screenshot: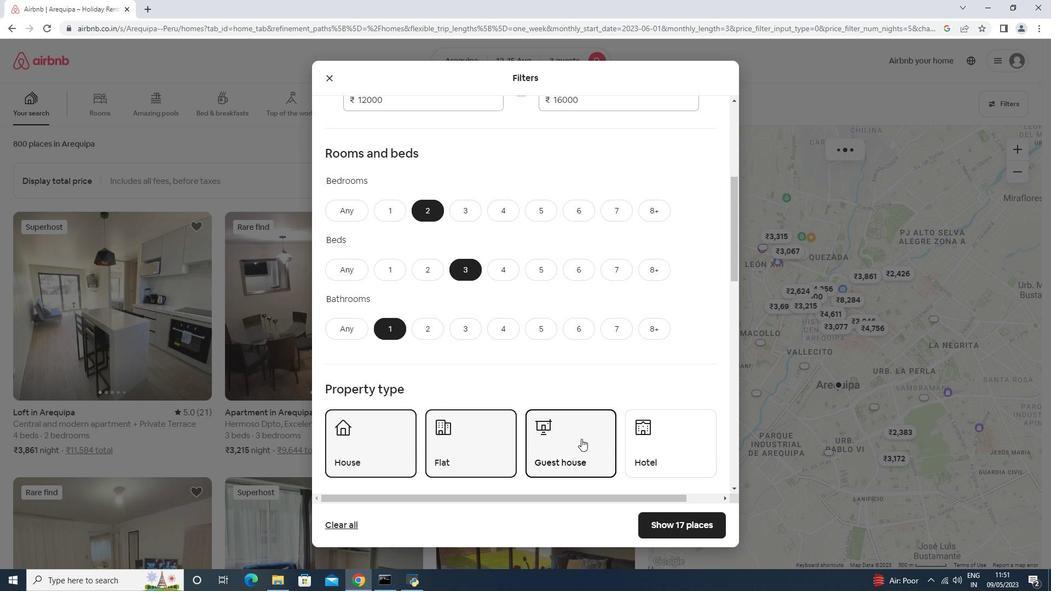 
Action: Mouse moved to (563, 376)
Screenshot: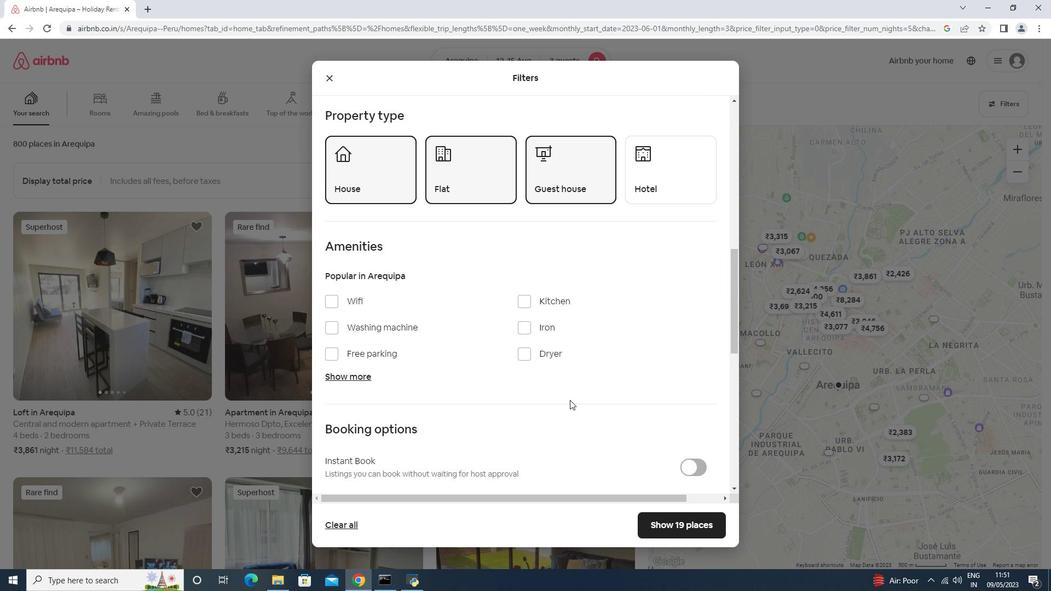 
Action: Mouse scrolled (563, 376) with delta (0, 0)
Screenshot: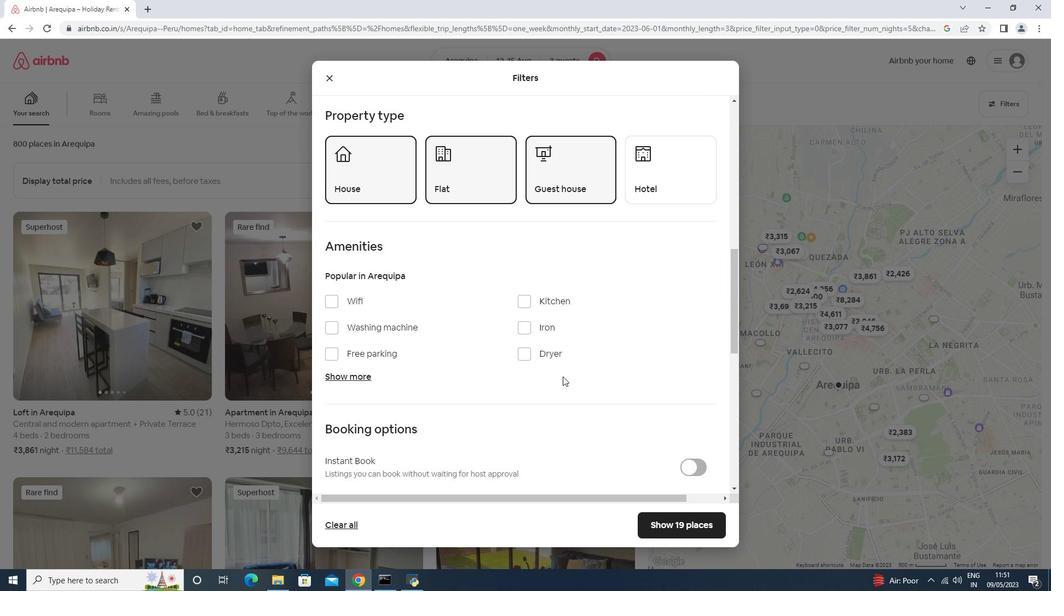
Action: Mouse scrolled (563, 376) with delta (0, 0)
Screenshot: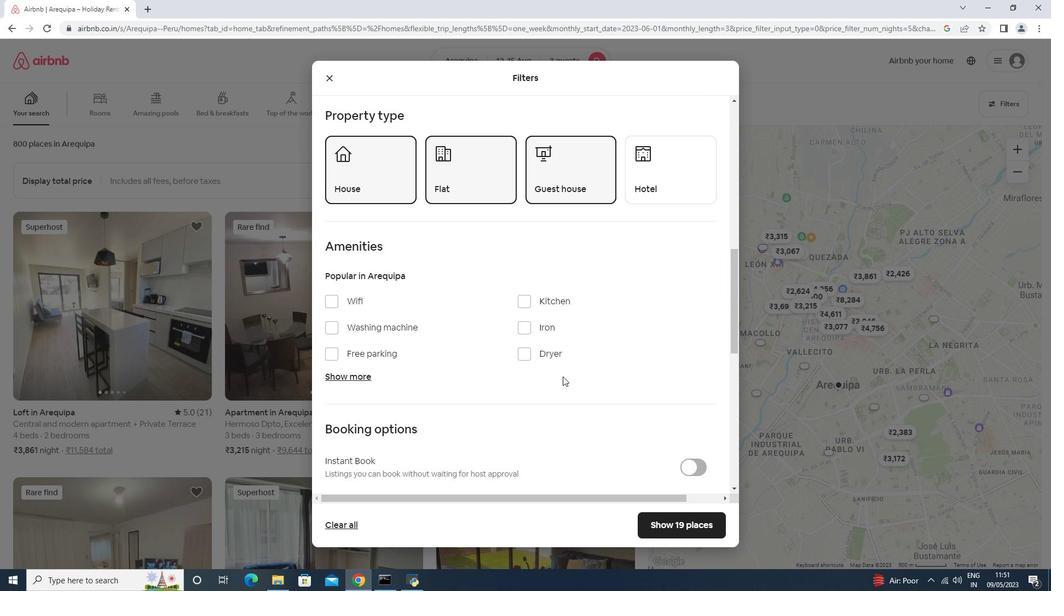
Action: Mouse scrolled (563, 376) with delta (0, 0)
Screenshot: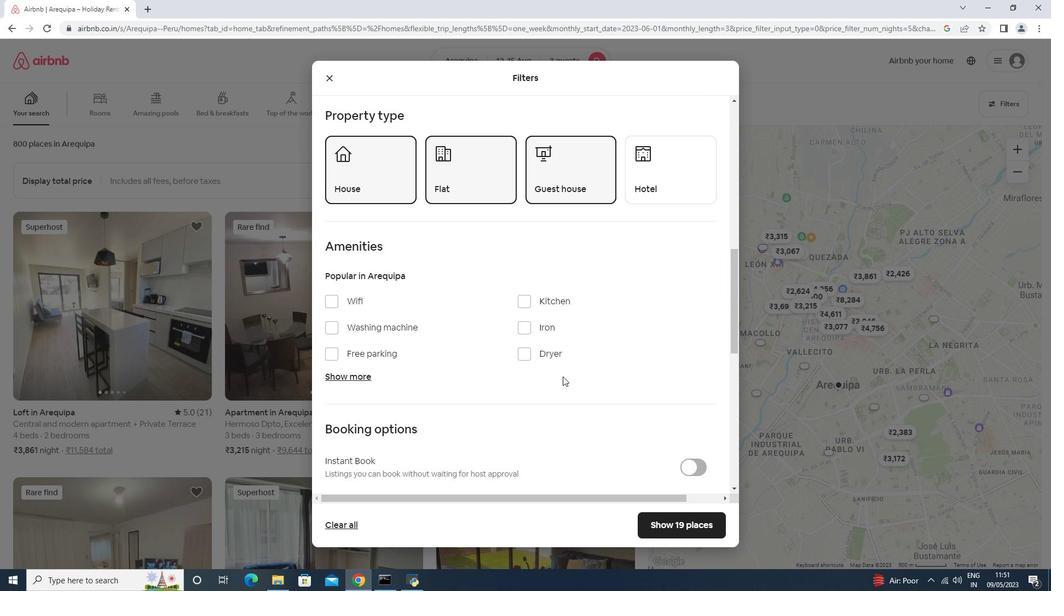 
Action: Mouse scrolled (563, 376) with delta (0, 0)
Screenshot: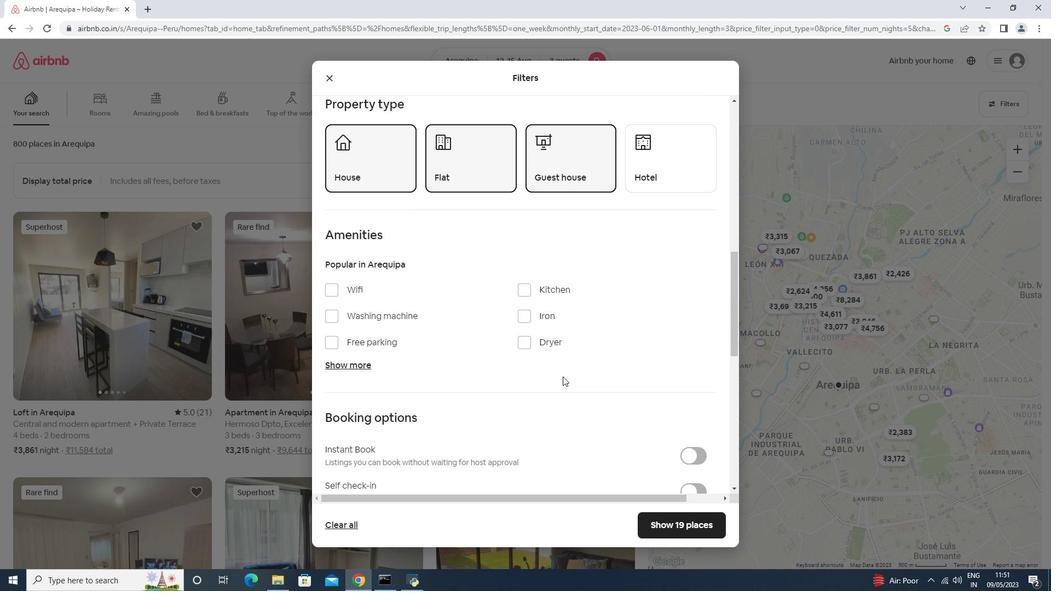 
Action: Mouse moved to (691, 287)
Screenshot: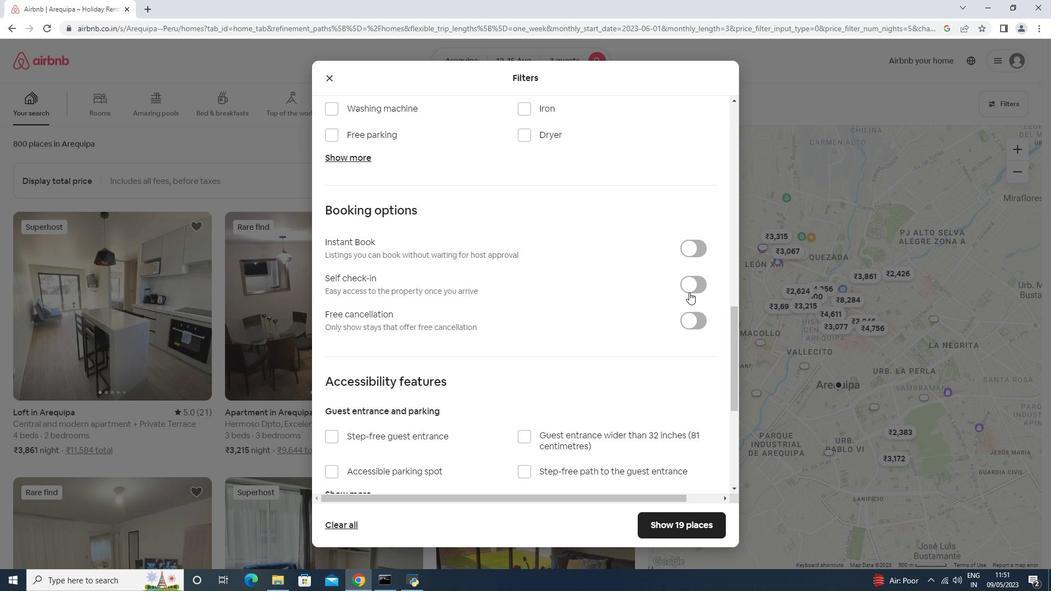 
Action: Mouse pressed left at (691, 287)
Screenshot: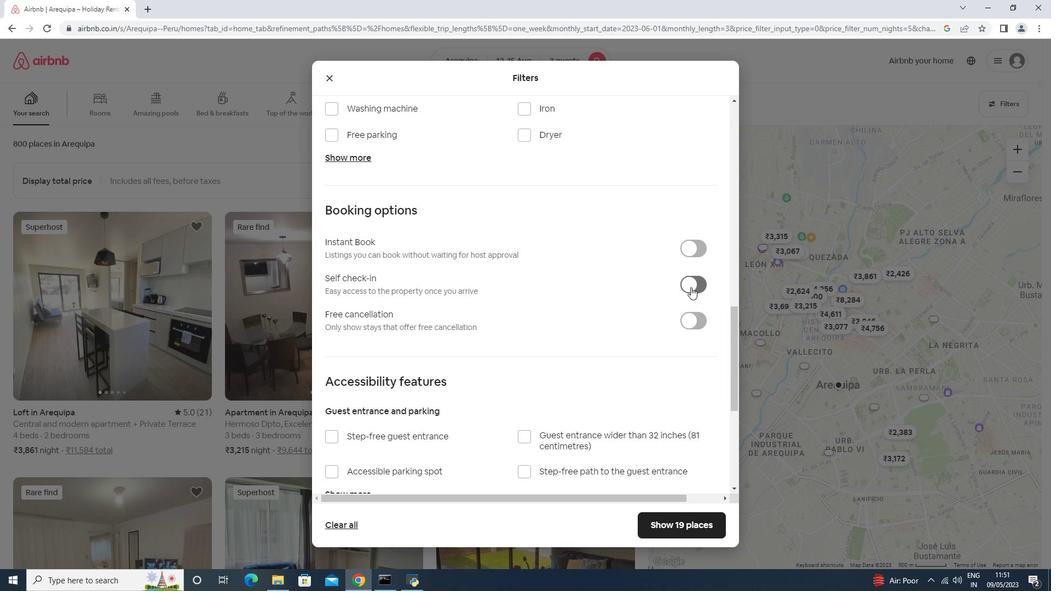 
Action: Mouse moved to (680, 276)
Screenshot: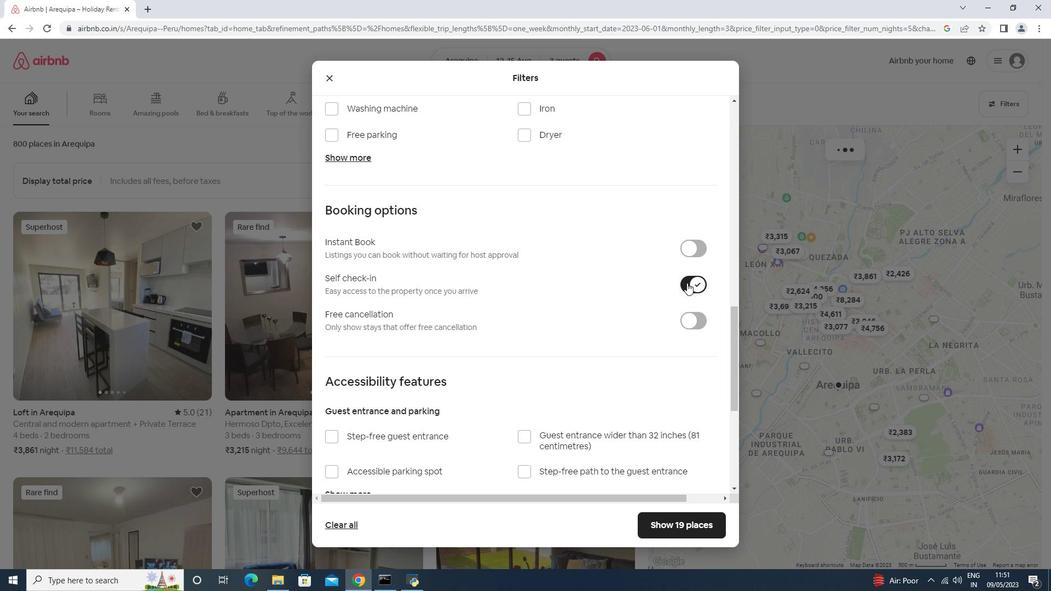 
Action: Mouse scrolled (680, 275) with delta (0, 0)
Screenshot: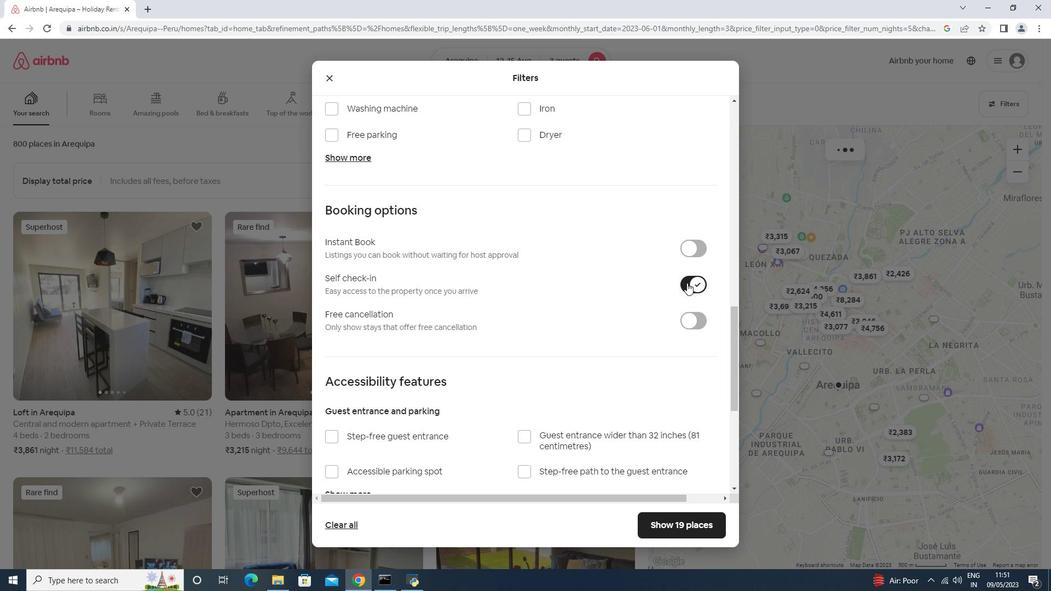 
Action: Mouse scrolled (680, 275) with delta (0, 0)
Screenshot: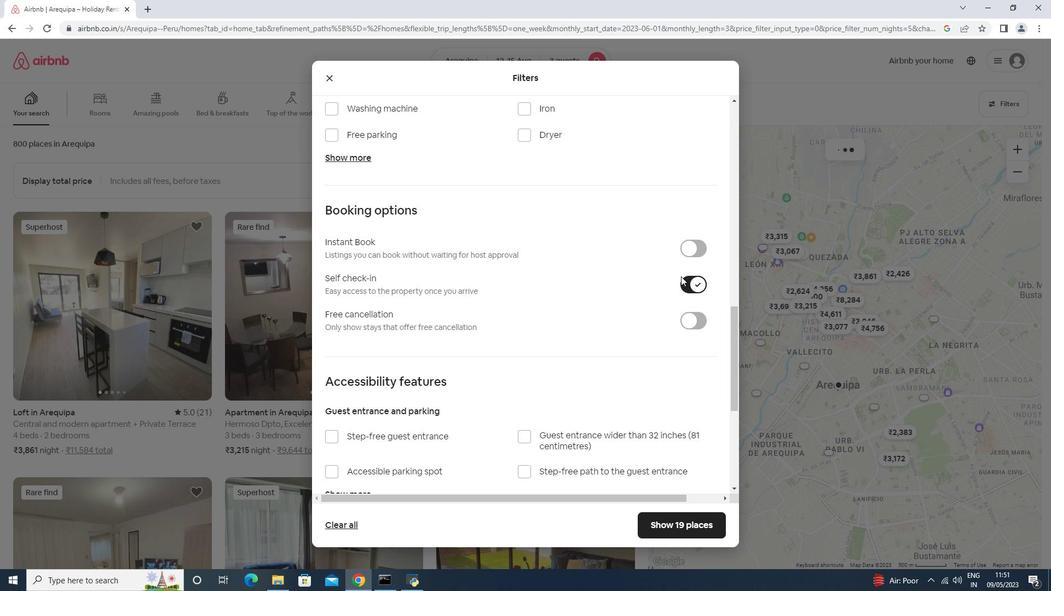 
Action: Mouse scrolled (680, 275) with delta (0, 0)
Screenshot: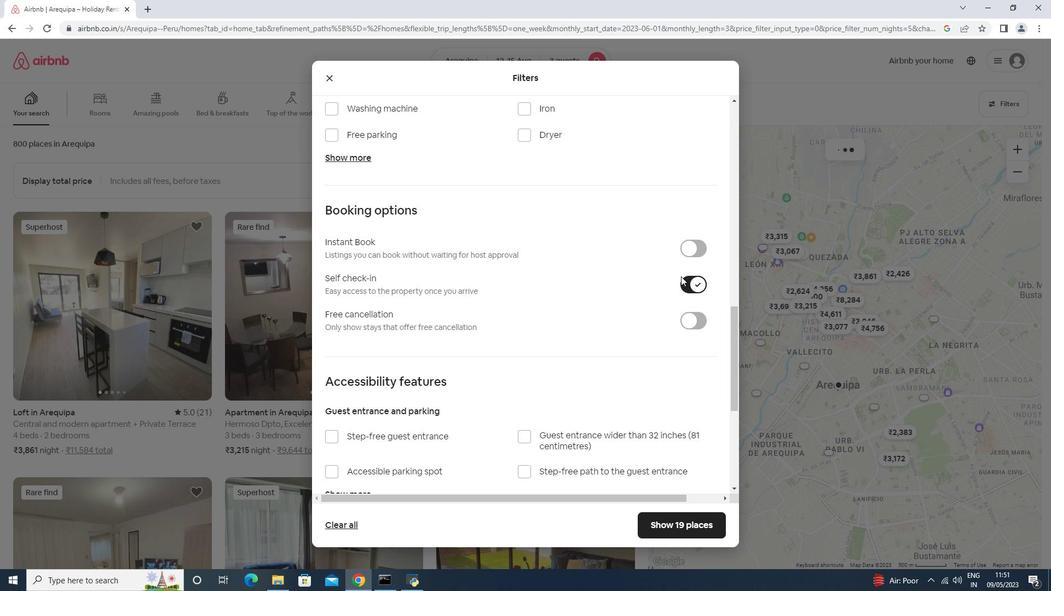 
Action: Mouse scrolled (680, 275) with delta (0, 0)
Screenshot: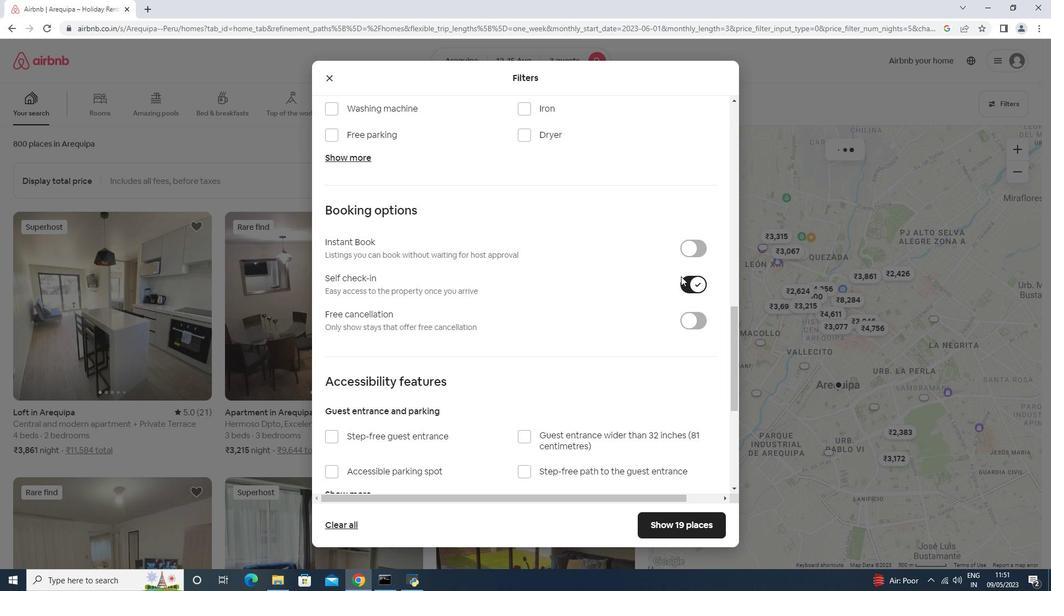
Action: Mouse scrolled (680, 275) with delta (0, 0)
Screenshot: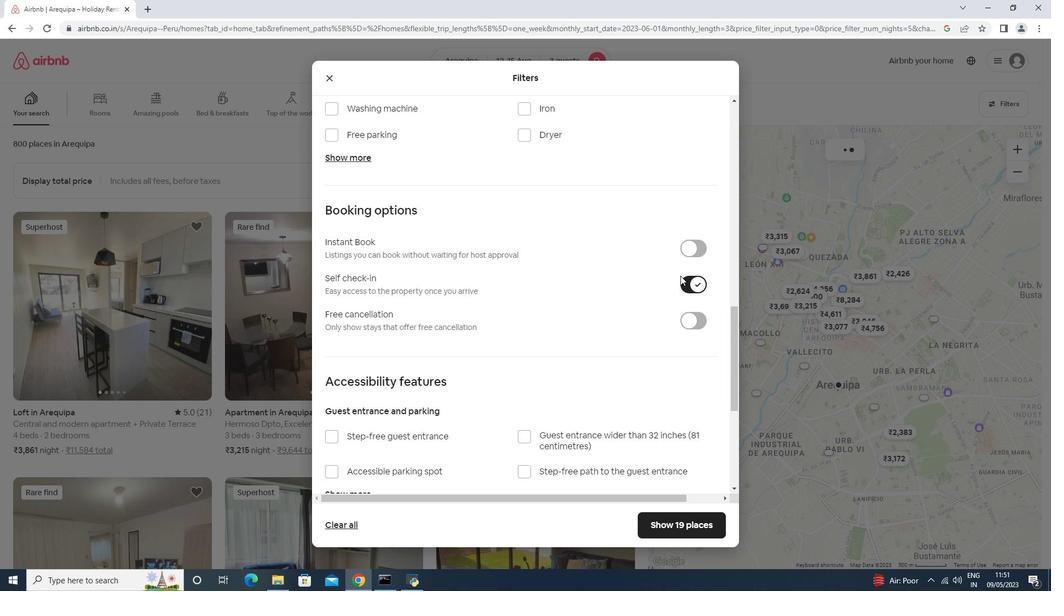 
Action: Mouse scrolled (680, 275) with delta (0, 0)
Screenshot: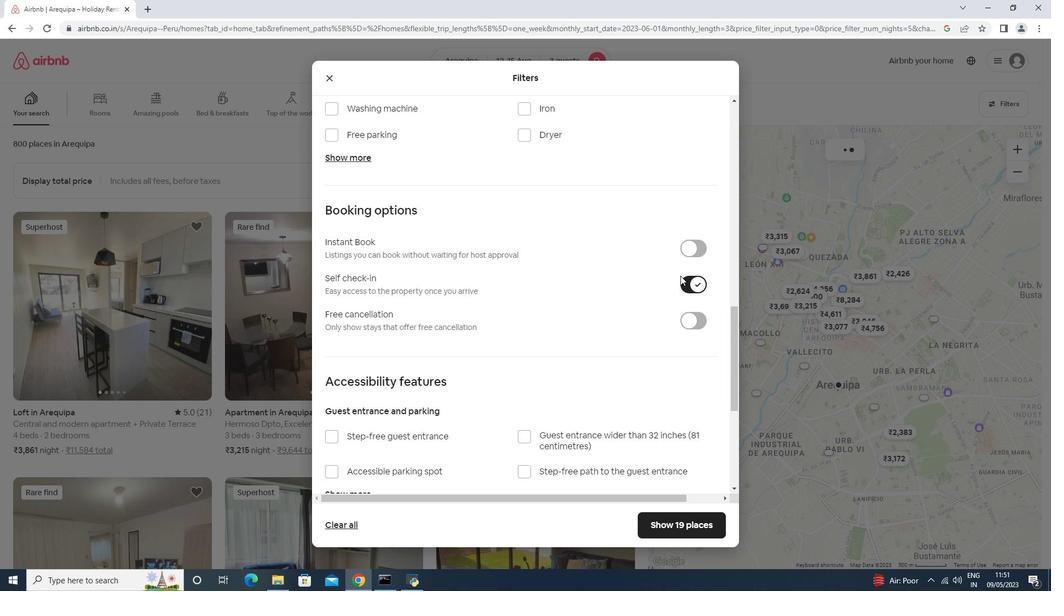 
Action: Mouse moved to (394, 416)
Screenshot: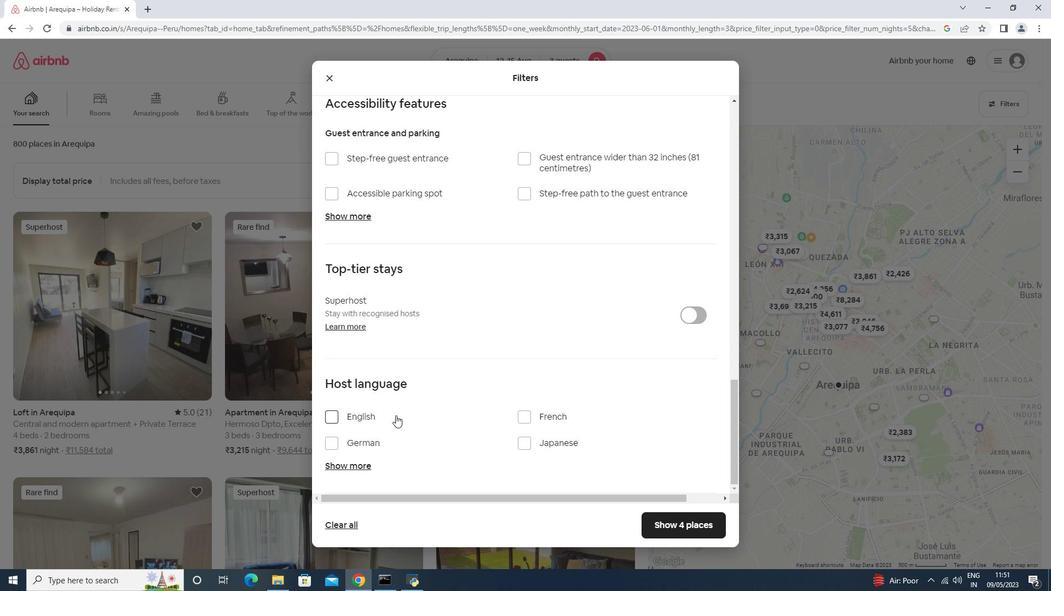 
Action: Mouse pressed left at (394, 416)
Screenshot: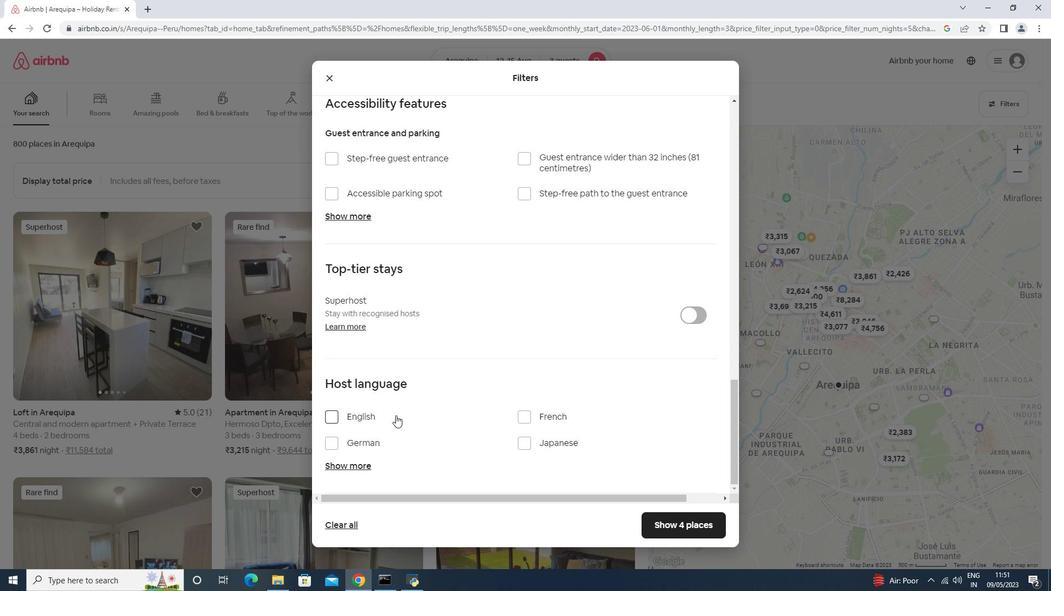 
Action: Mouse moved to (698, 524)
Screenshot: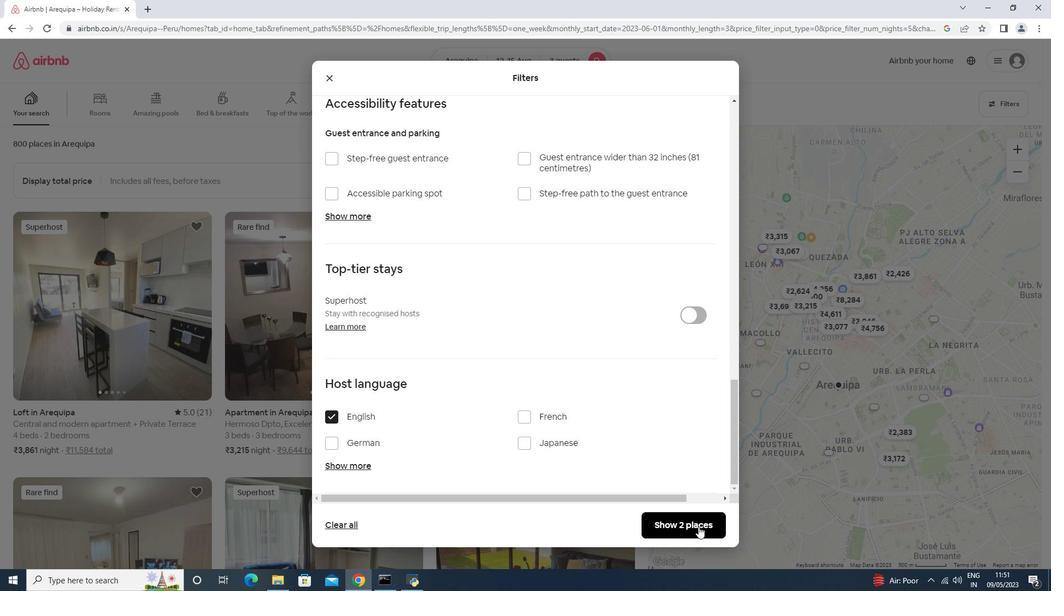 
Action: Mouse pressed left at (698, 524)
Screenshot: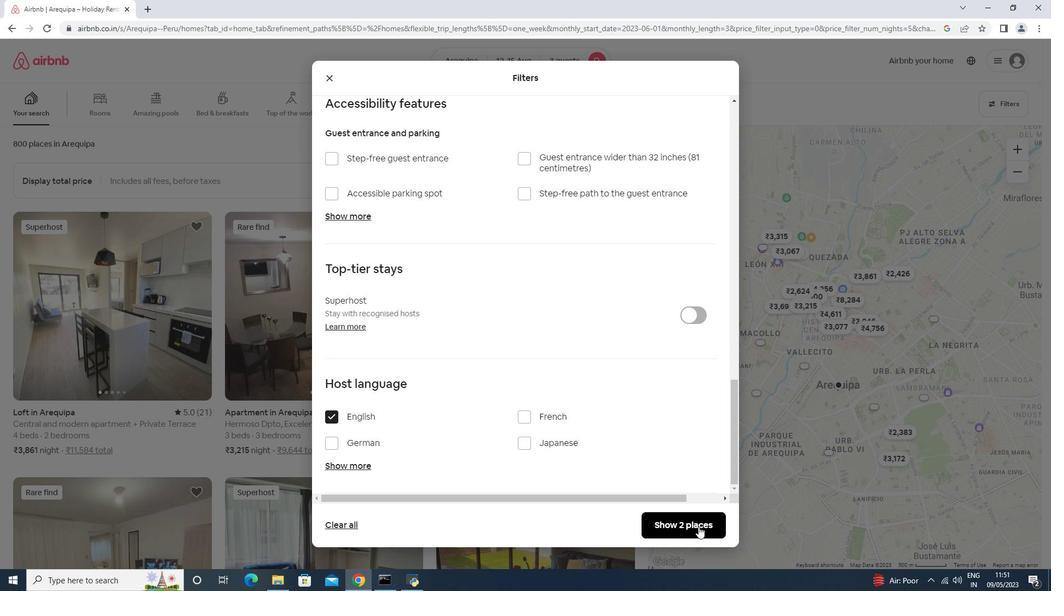 
